 Task: Convert the webinar time to GMT for international attendees.
Action: Mouse moved to (123, 114)
Screenshot: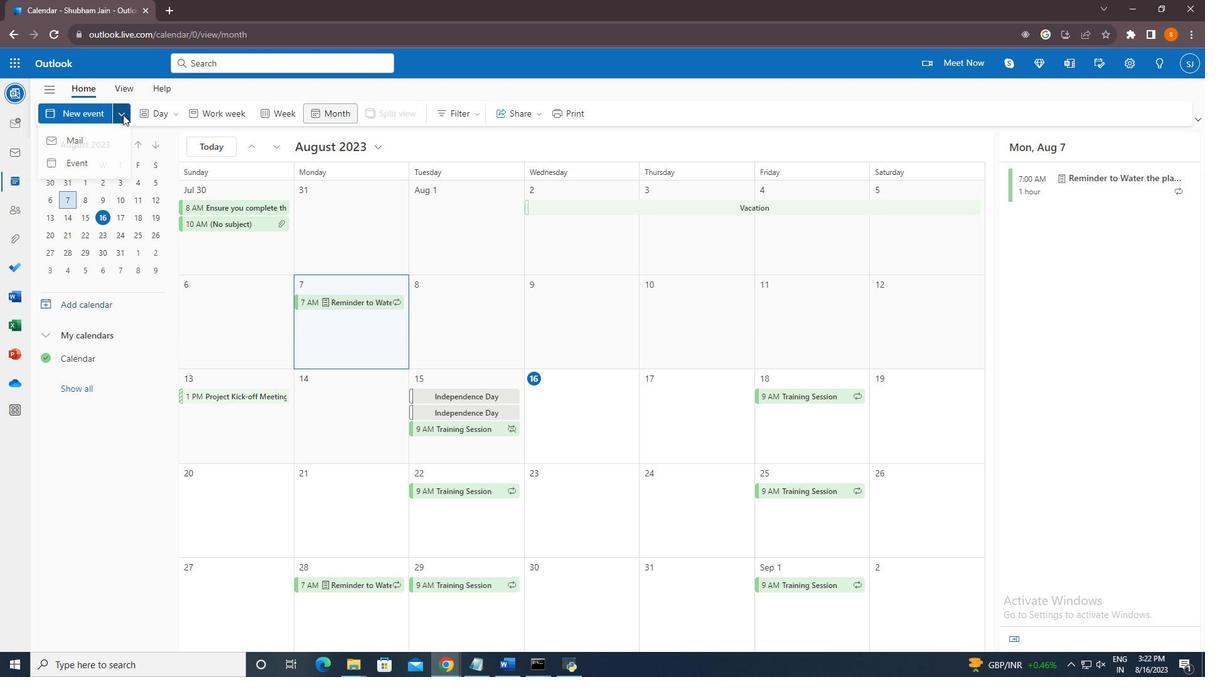 
Action: Mouse pressed left at (123, 114)
Screenshot: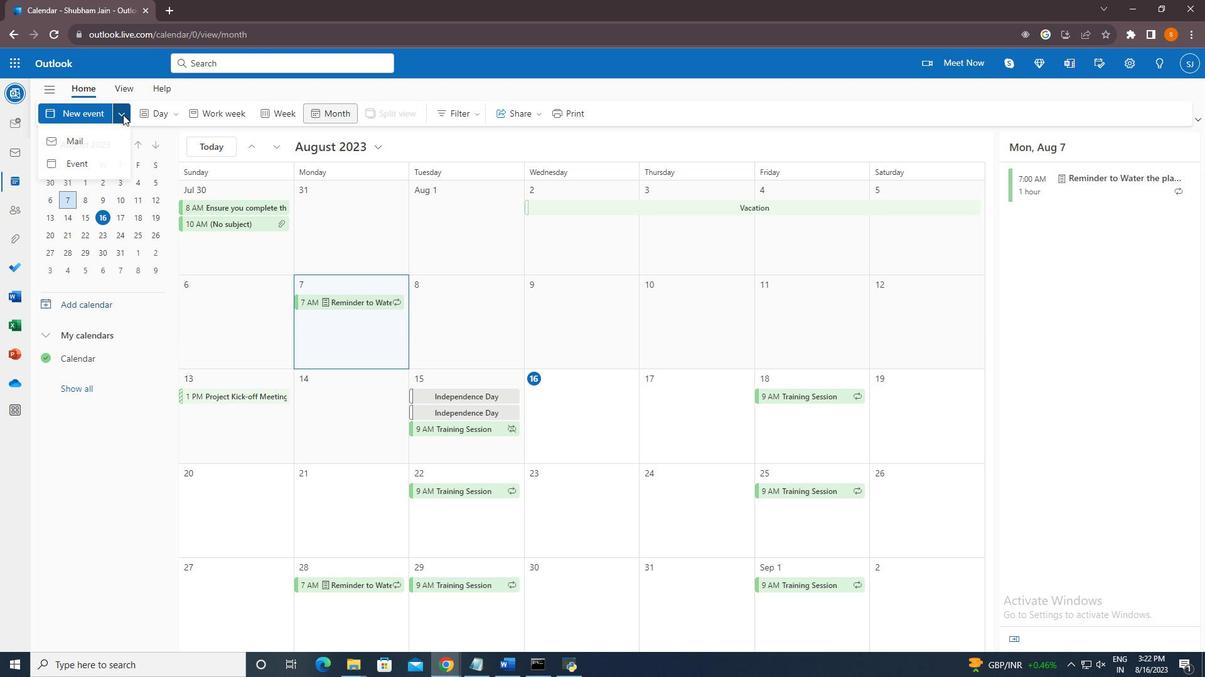 
Action: Mouse moved to (94, 163)
Screenshot: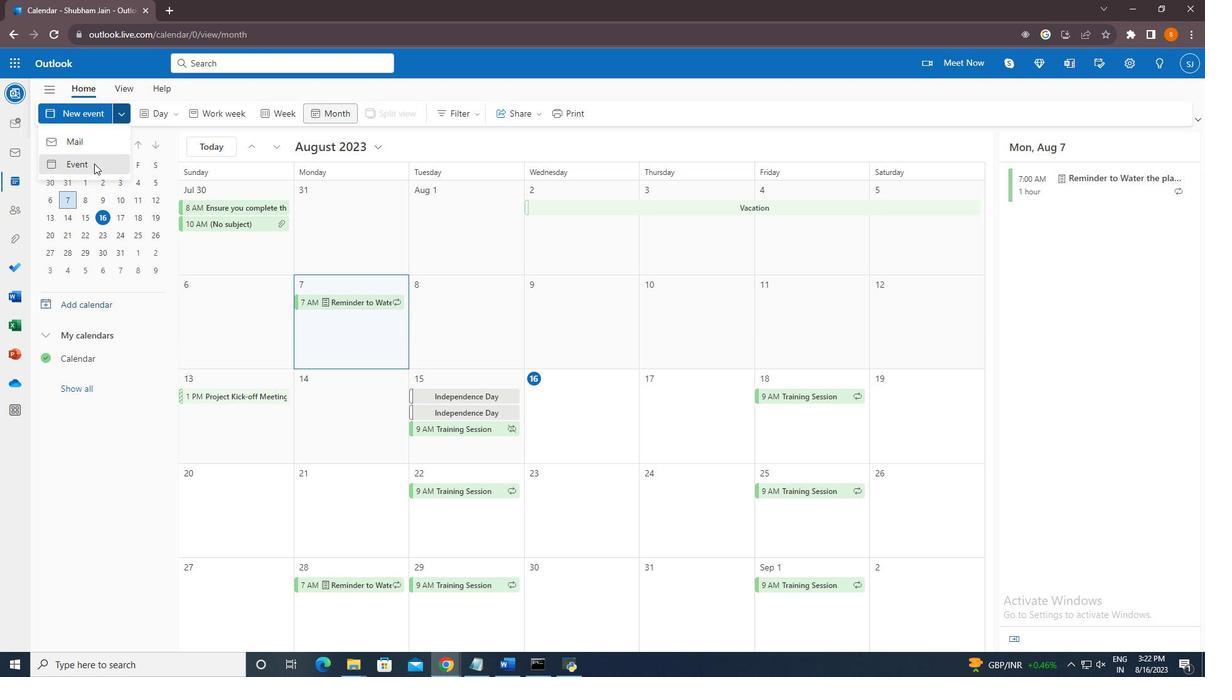 
Action: Mouse pressed left at (94, 163)
Screenshot: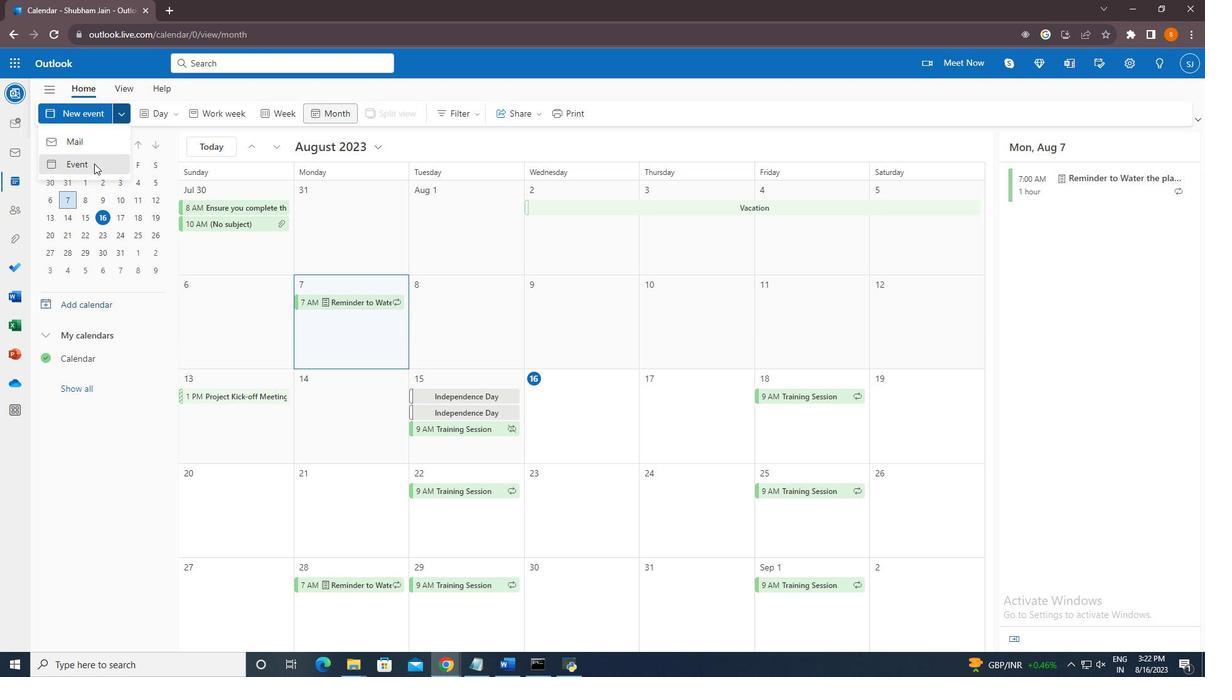 
Action: Mouse moved to (328, 185)
Screenshot: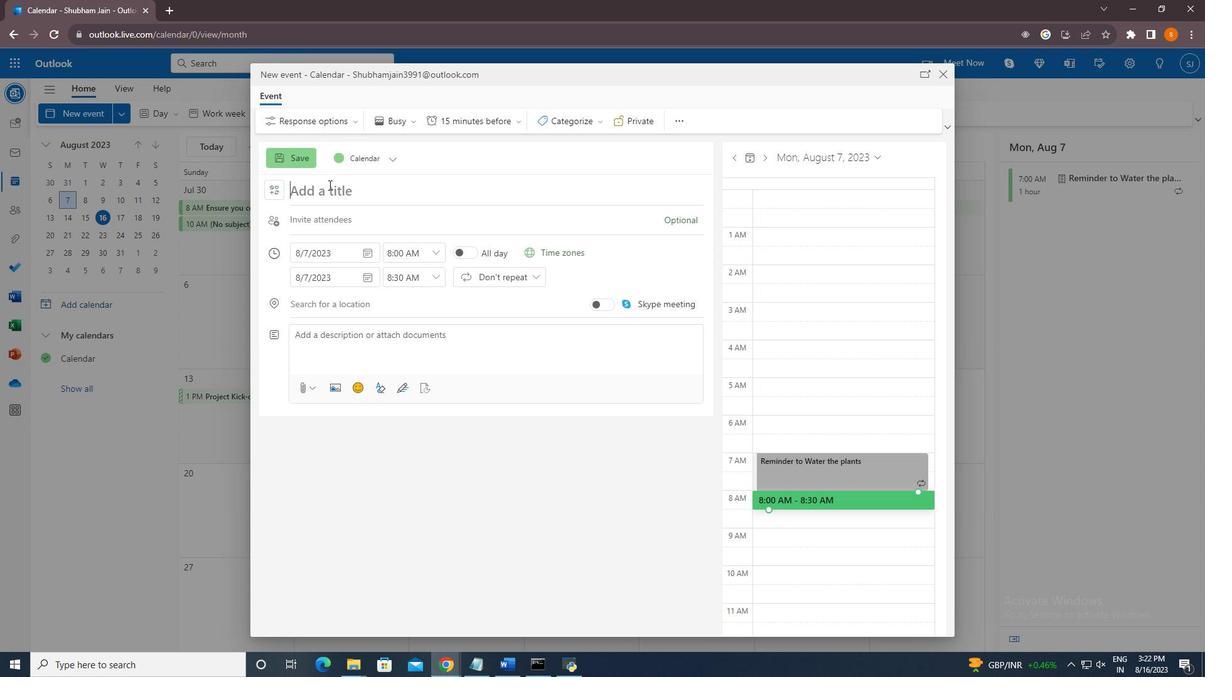 
Action: Mouse pressed left at (328, 185)
Screenshot: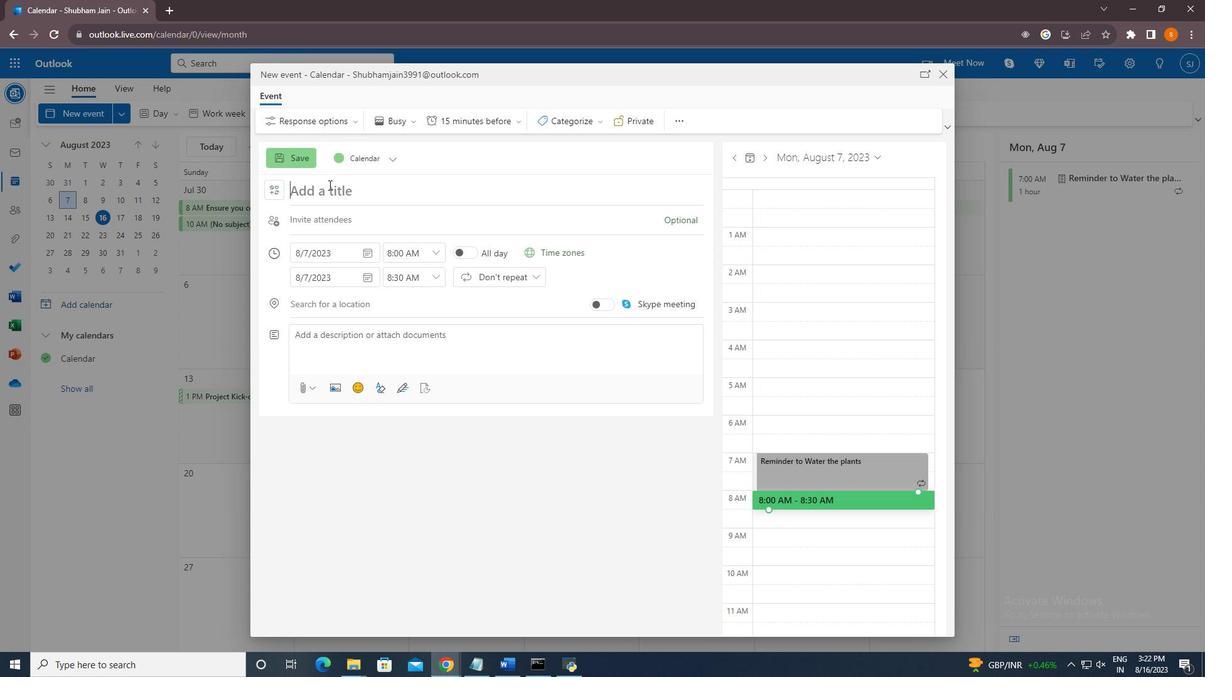 
Action: Key pressed <Key.shift>Webinar
Screenshot: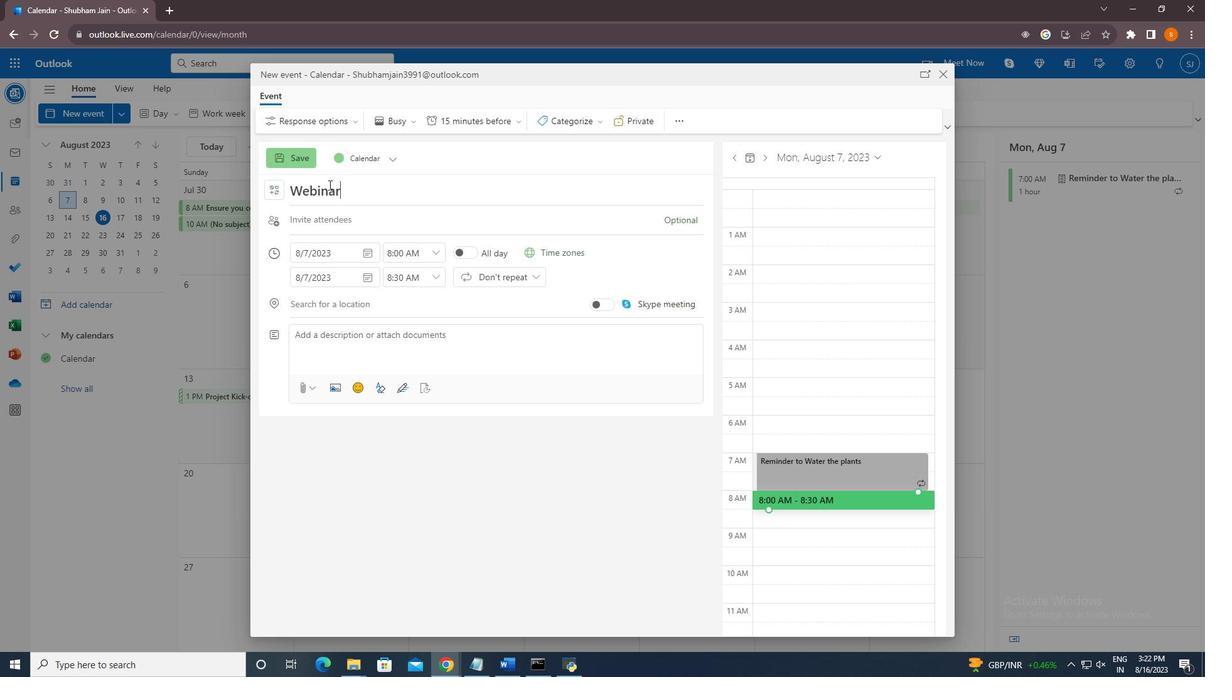 
Action: Mouse moved to (365, 256)
Screenshot: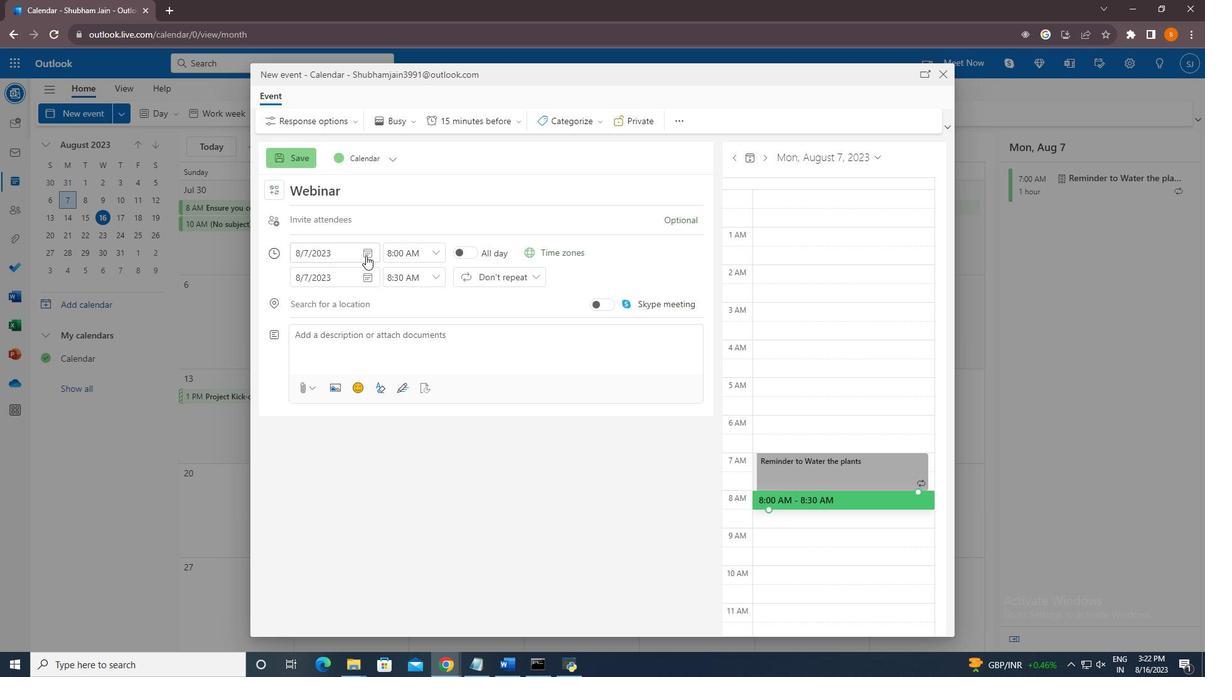 
Action: Mouse pressed left at (365, 256)
Screenshot: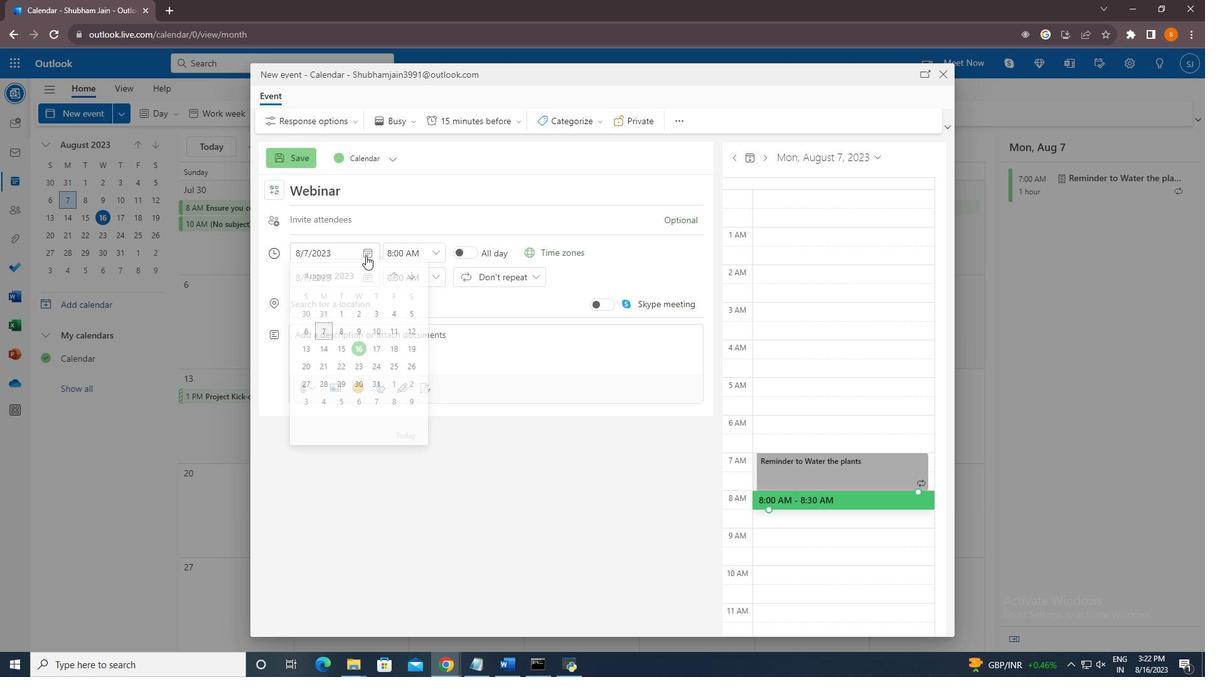 
Action: Mouse moved to (346, 351)
Screenshot: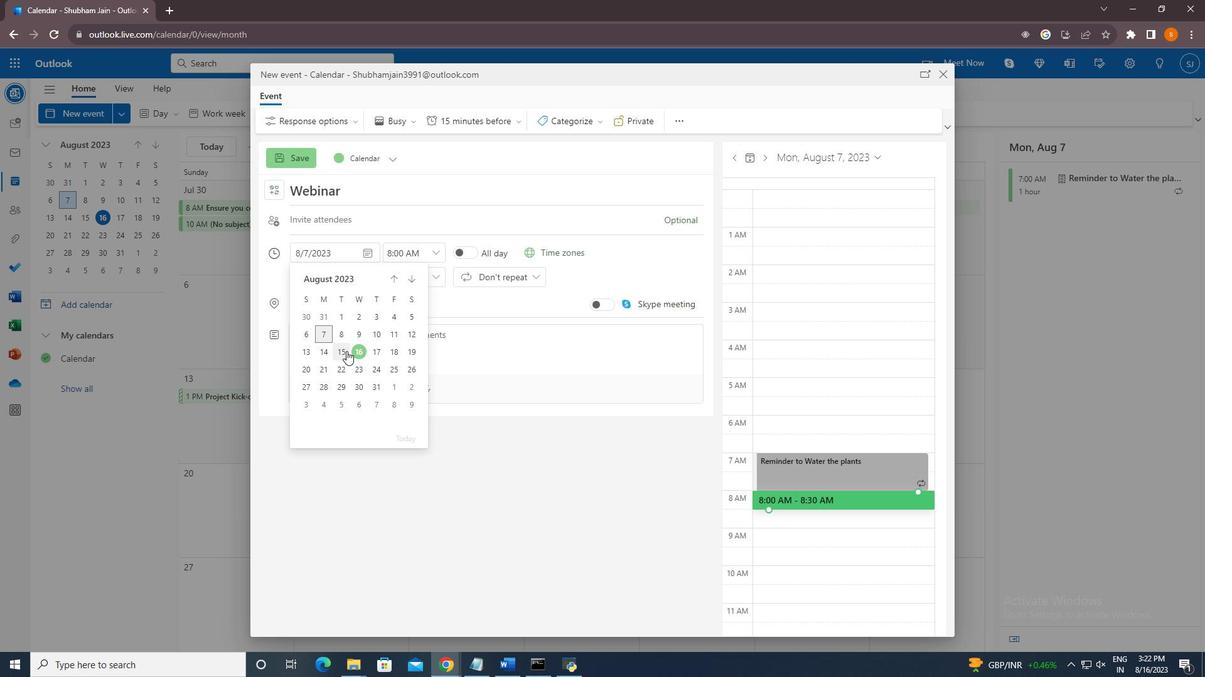 
Action: Mouse pressed left at (346, 351)
Screenshot: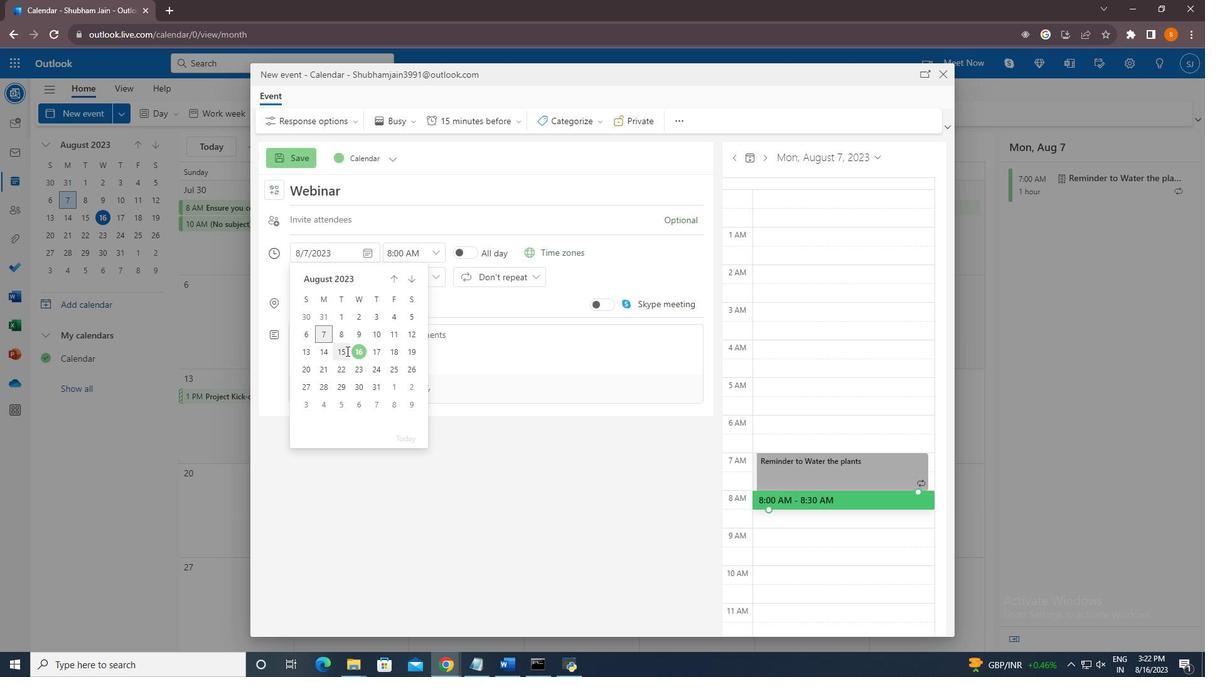 
Action: Mouse moved to (367, 256)
Screenshot: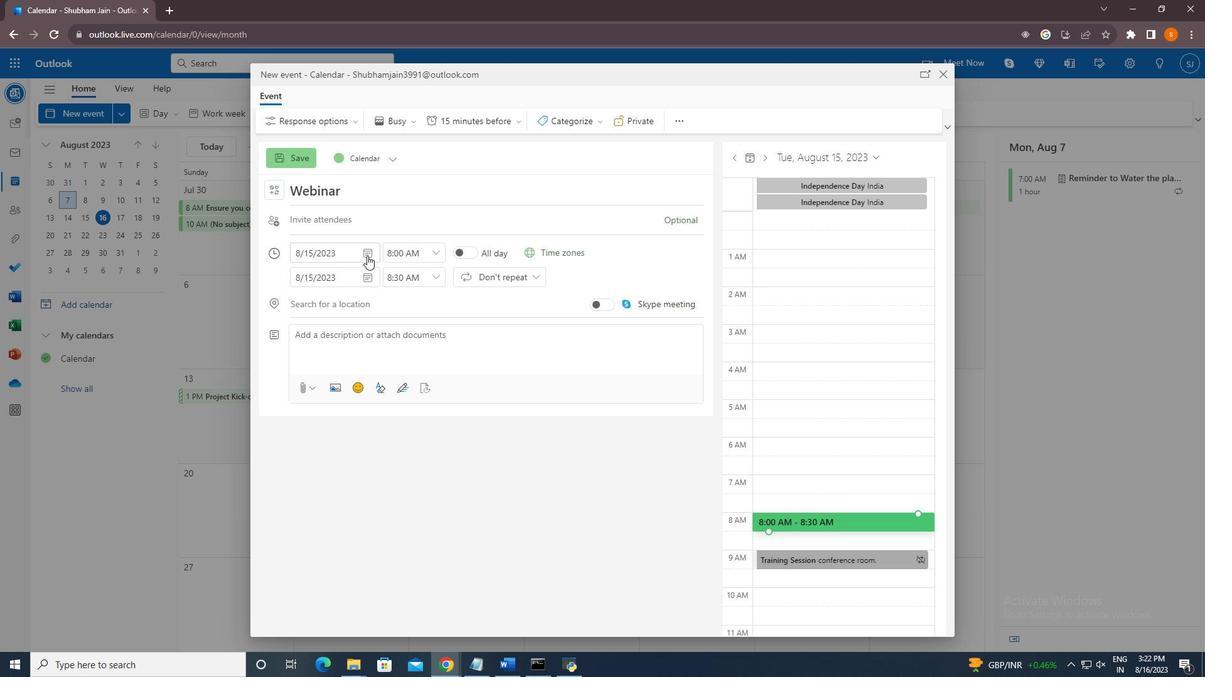 
Action: Mouse pressed left at (367, 256)
Screenshot: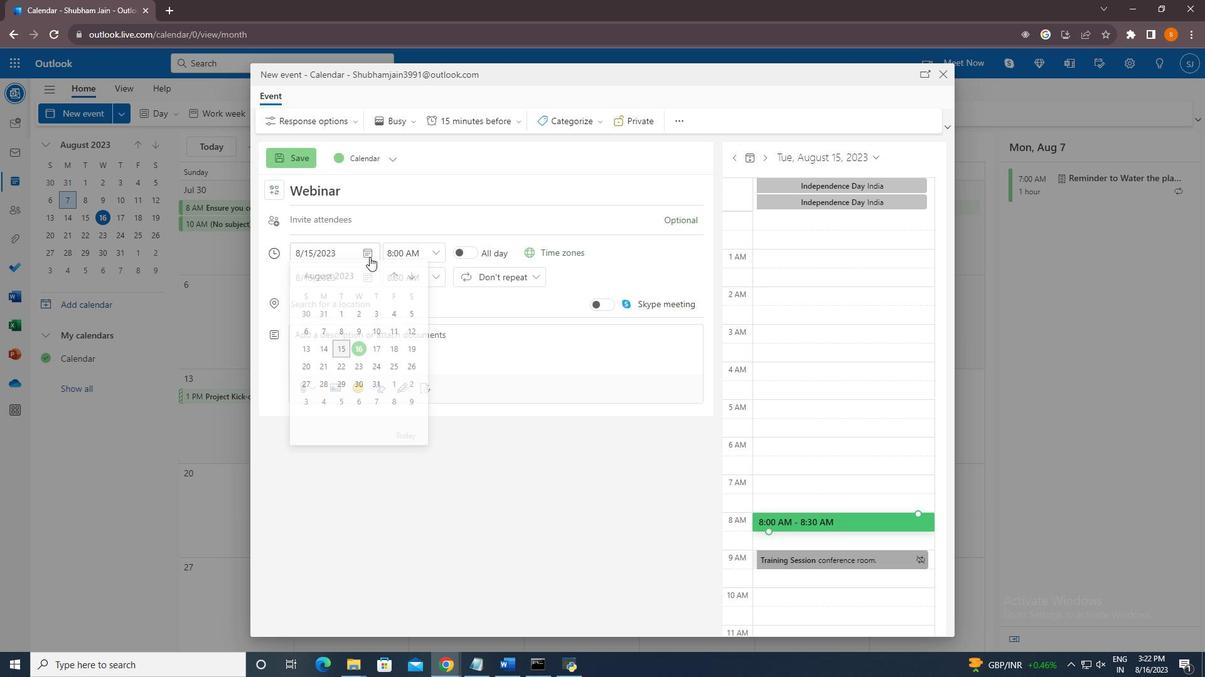 
Action: Mouse moved to (377, 350)
Screenshot: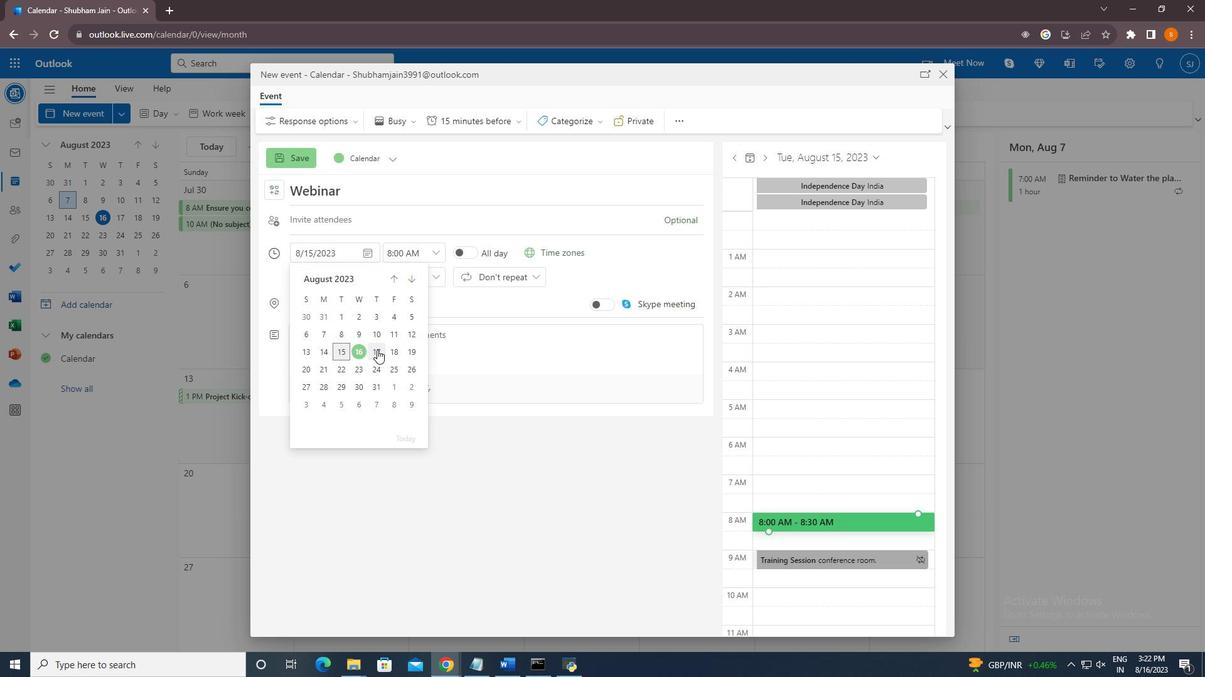 
Action: Mouse pressed left at (377, 350)
Screenshot: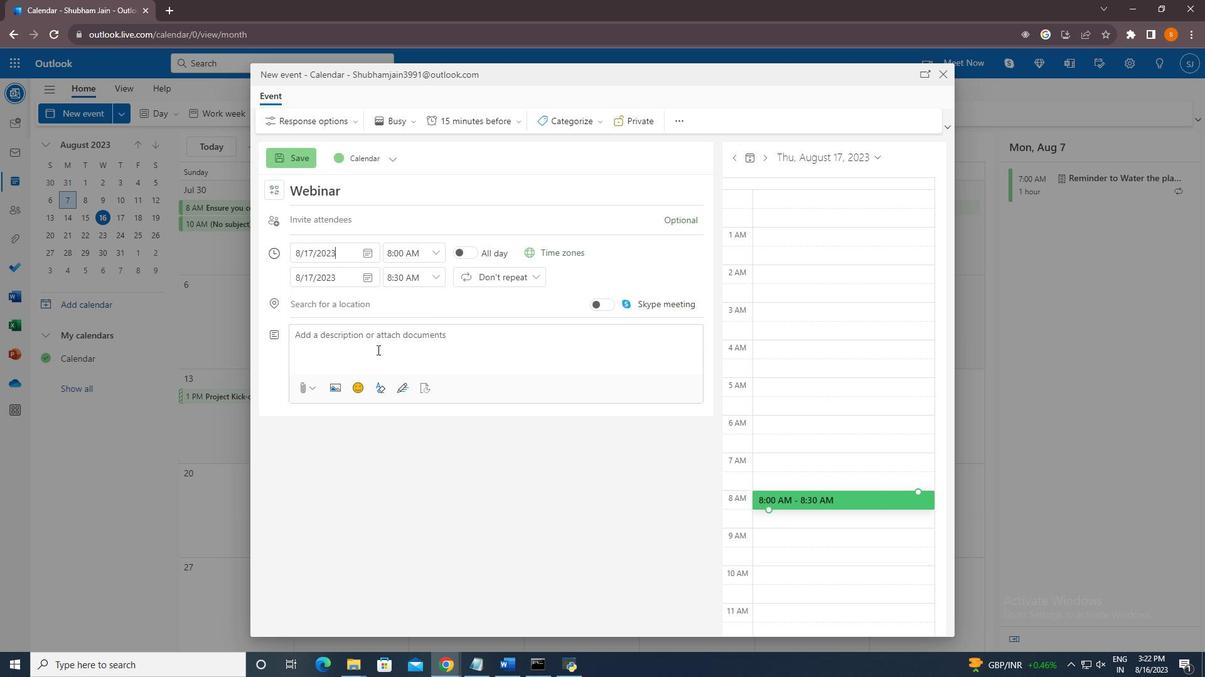 
Action: Mouse moved to (439, 254)
Screenshot: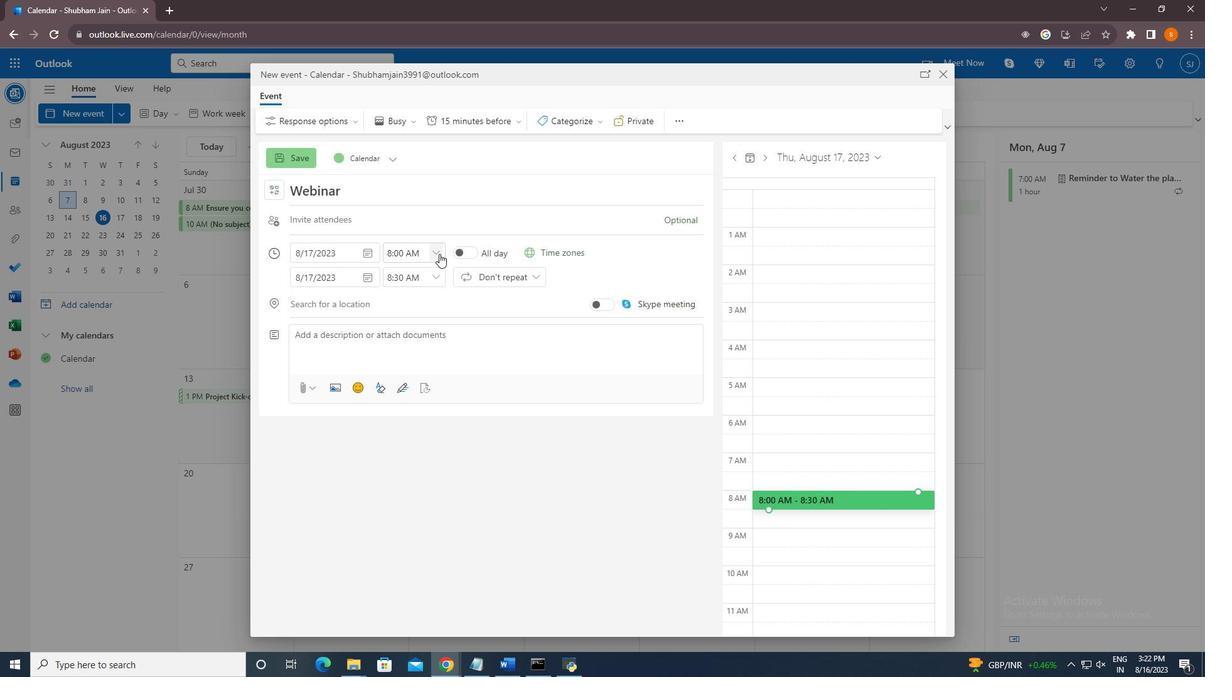 
Action: Mouse pressed left at (439, 254)
Screenshot: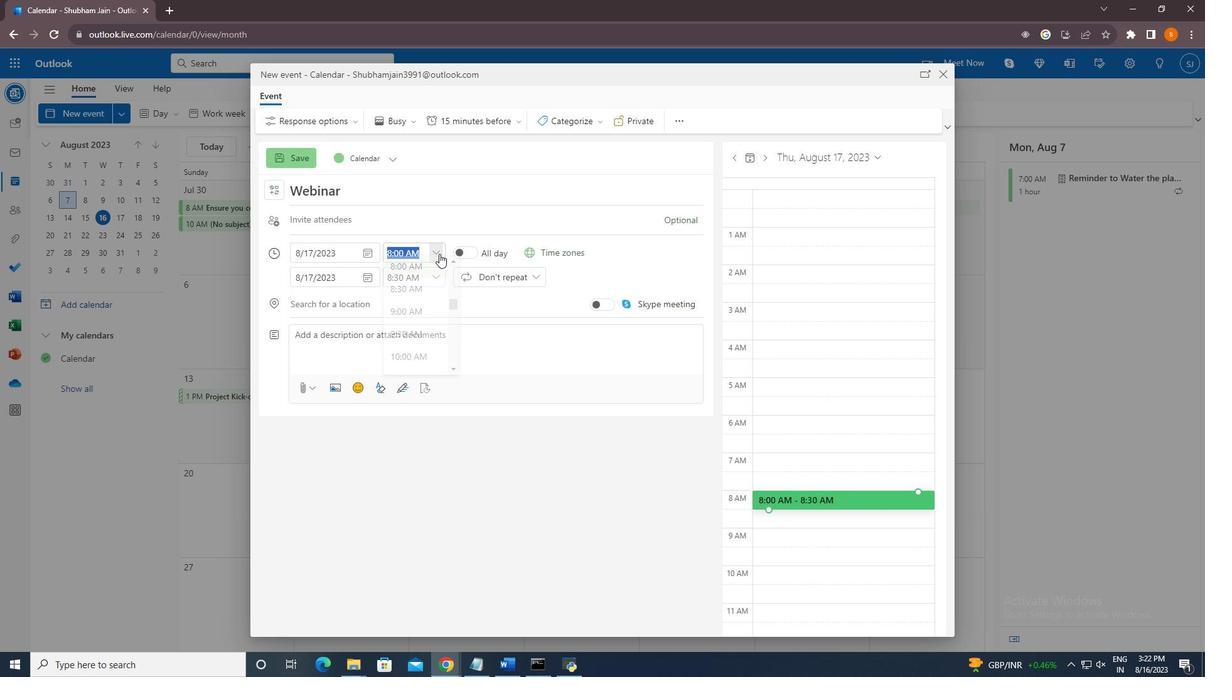 
Action: Mouse moved to (452, 310)
Screenshot: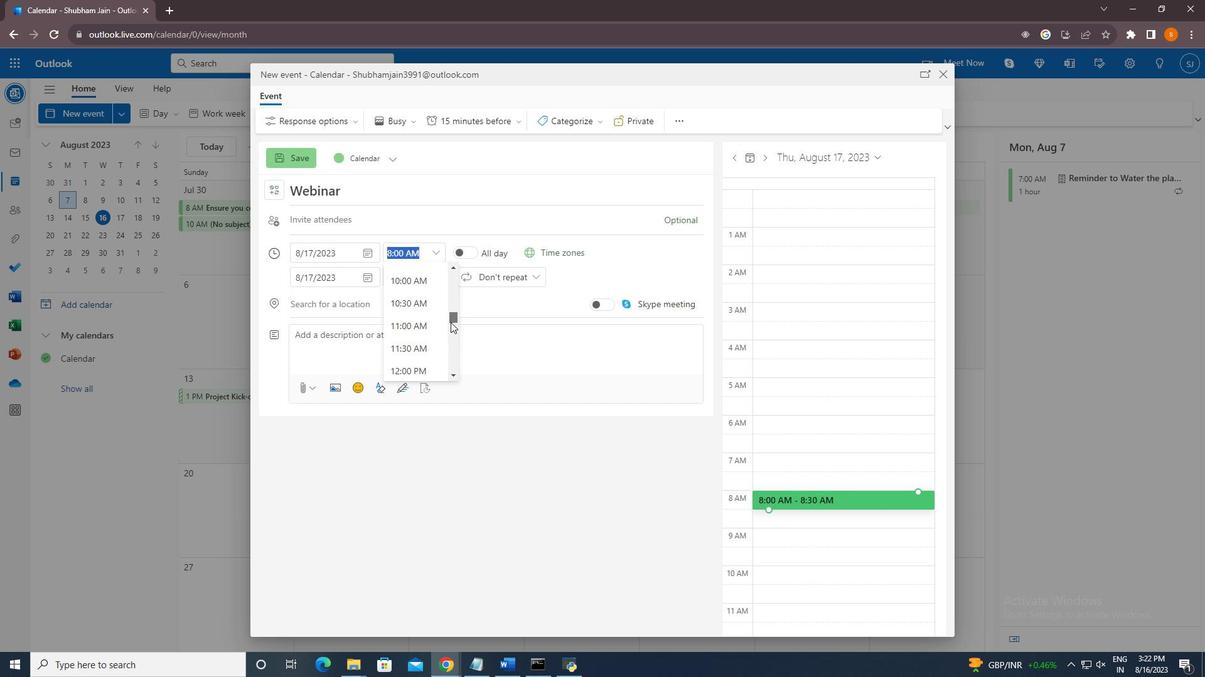 
Action: Mouse pressed left at (452, 310)
Screenshot: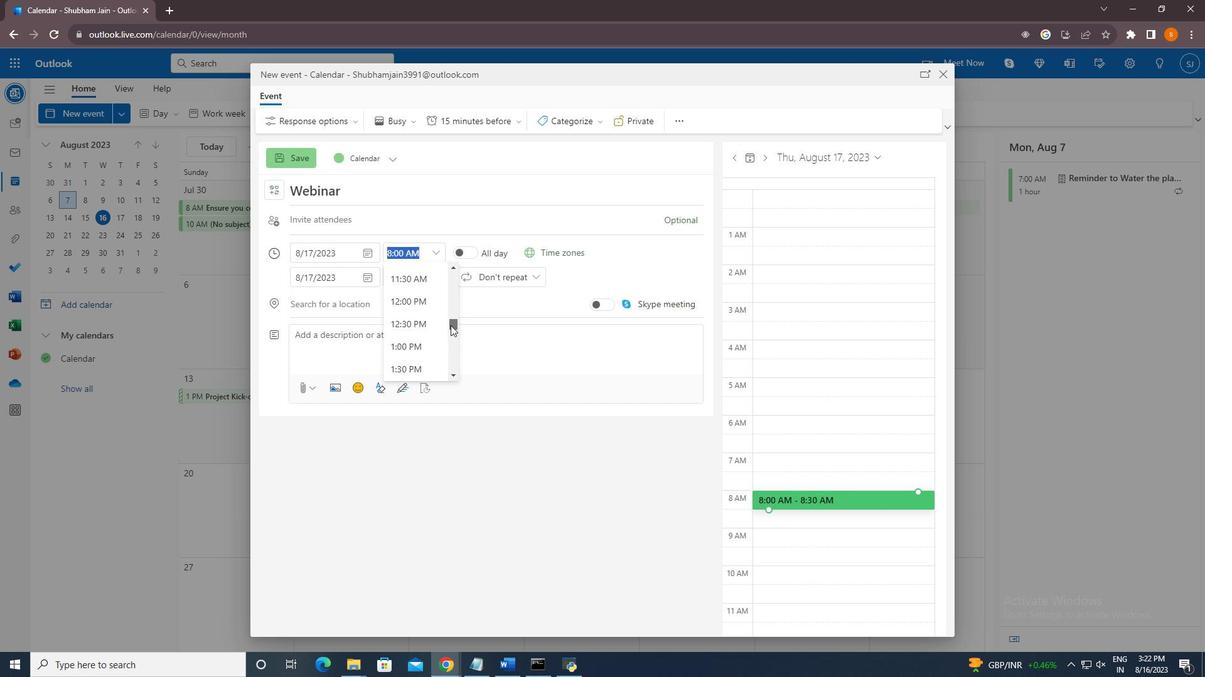 
Action: Mouse moved to (451, 313)
Screenshot: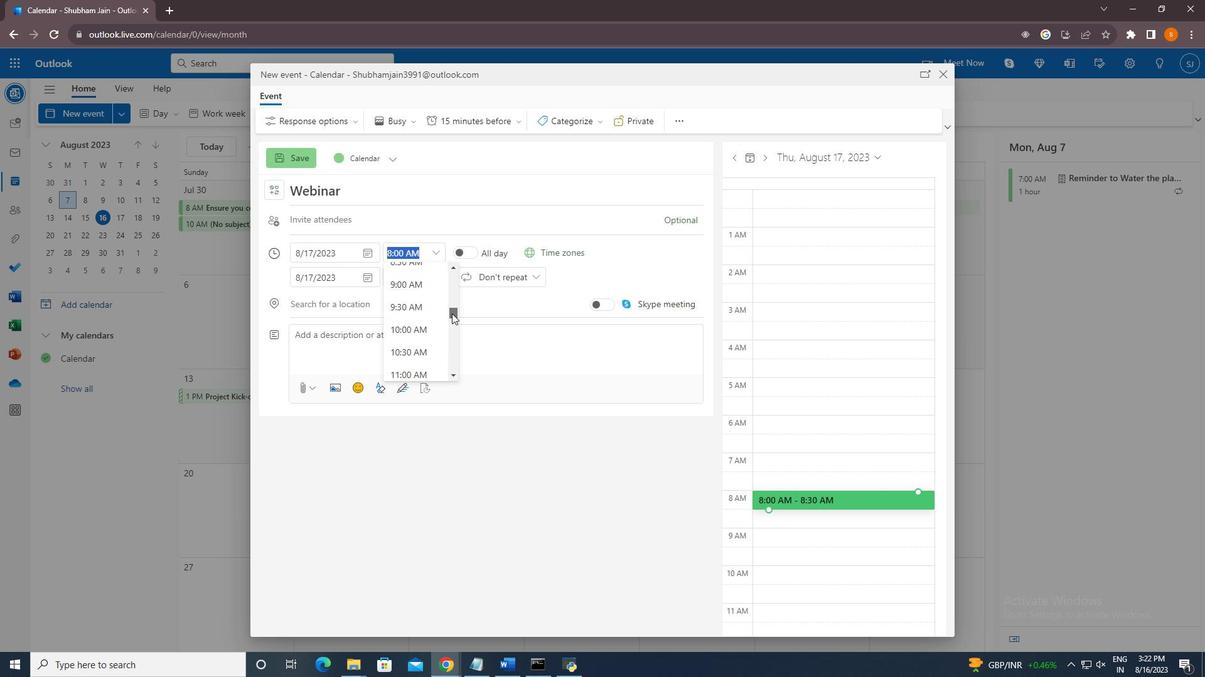 
Action: Mouse pressed left at (451, 313)
Screenshot: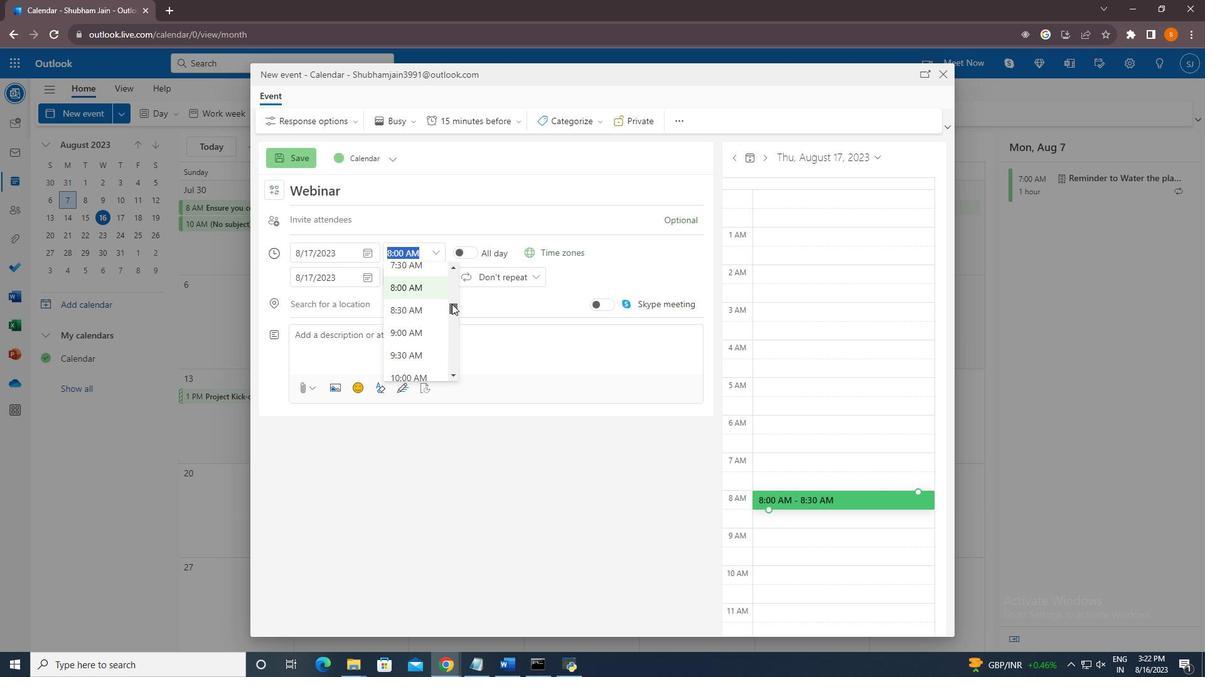 
Action: Mouse moved to (406, 274)
Screenshot: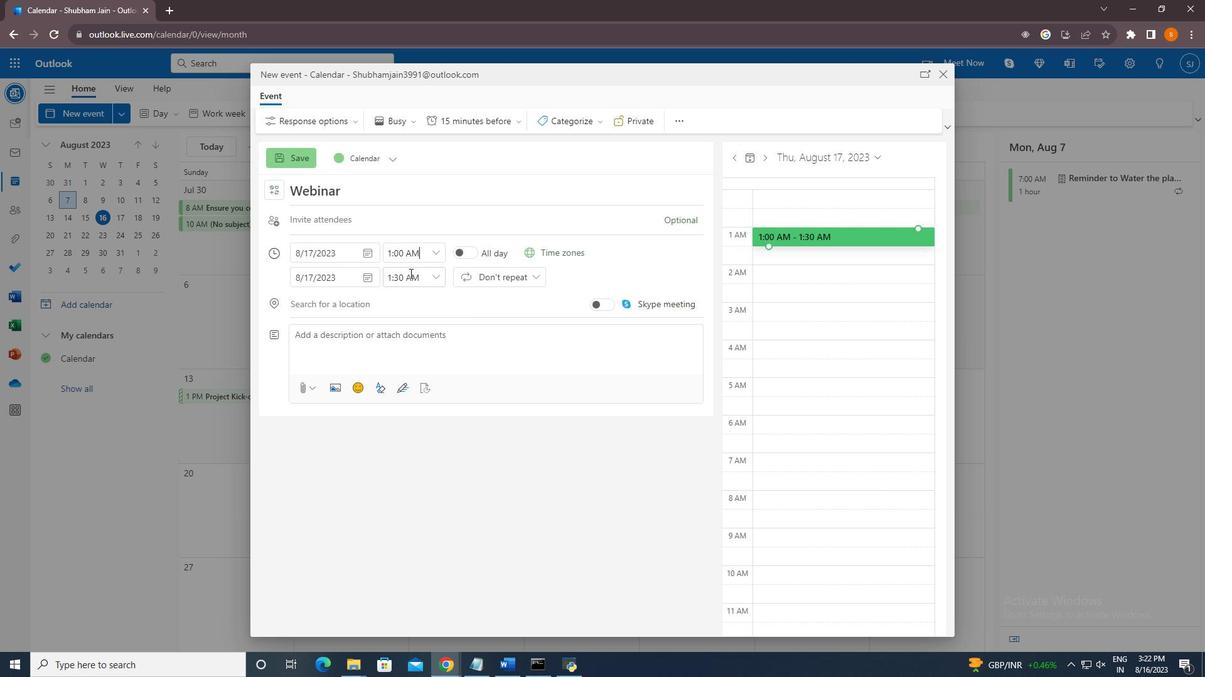 
Action: Mouse pressed left at (406, 274)
Screenshot: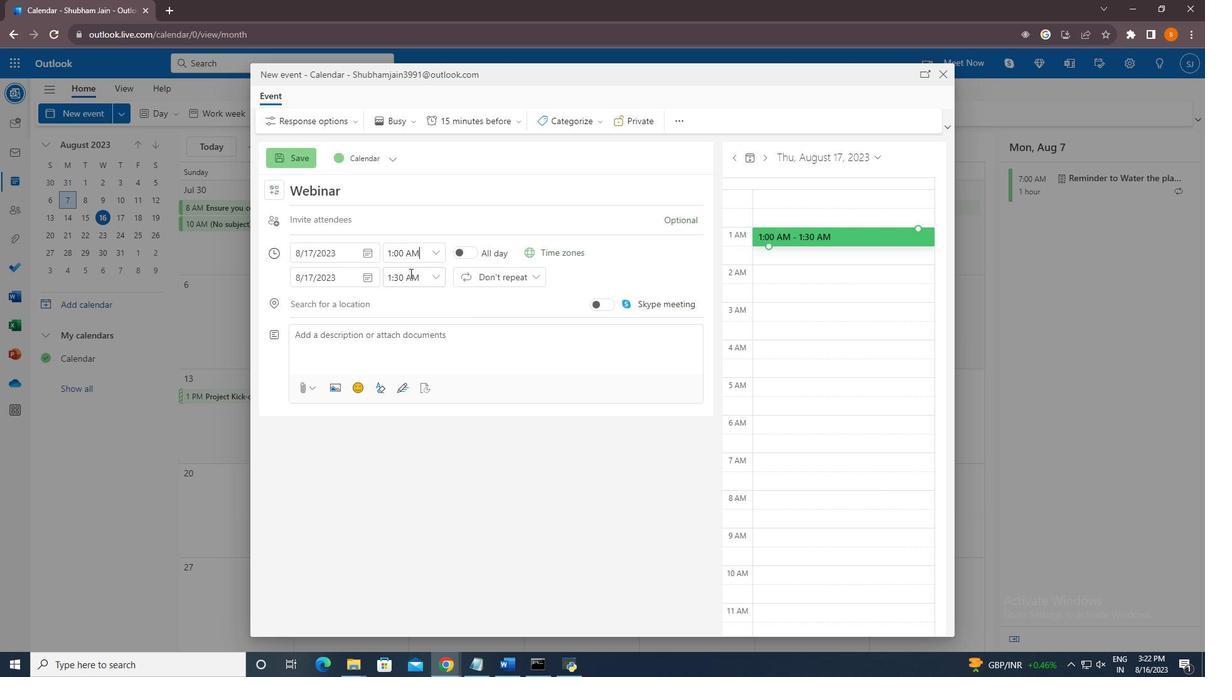 
Action: Mouse moved to (542, 255)
Screenshot: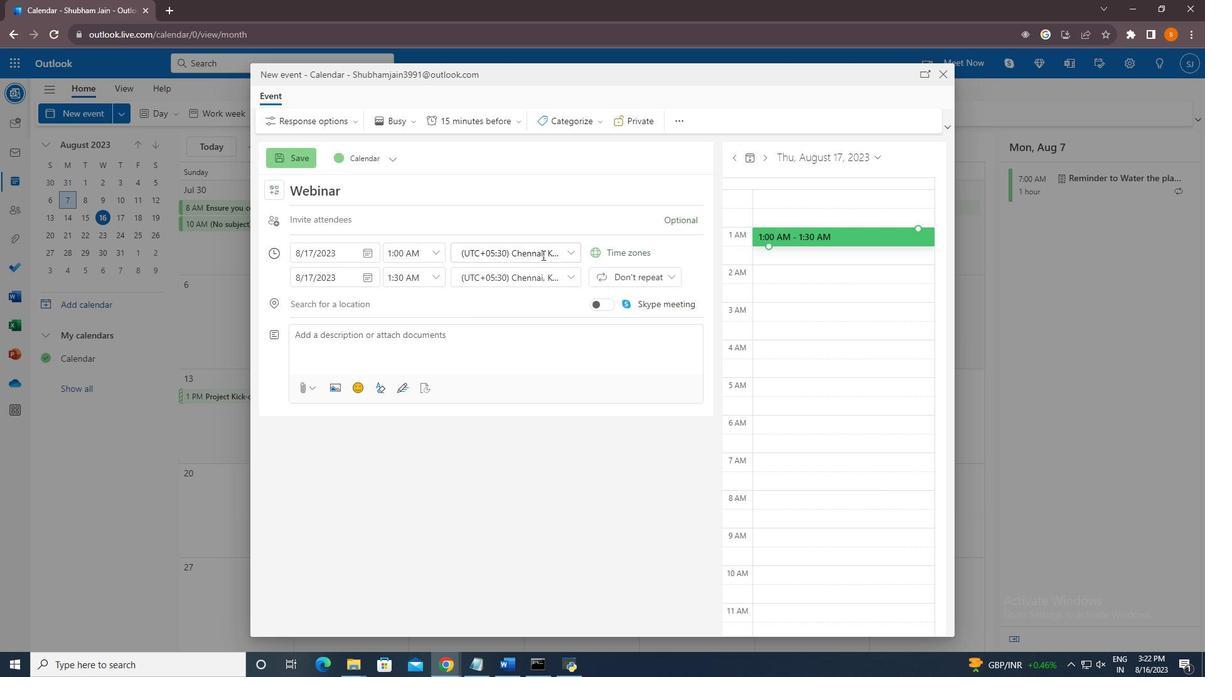 
Action: Mouse pressed left at (542, 255)
Screenshot: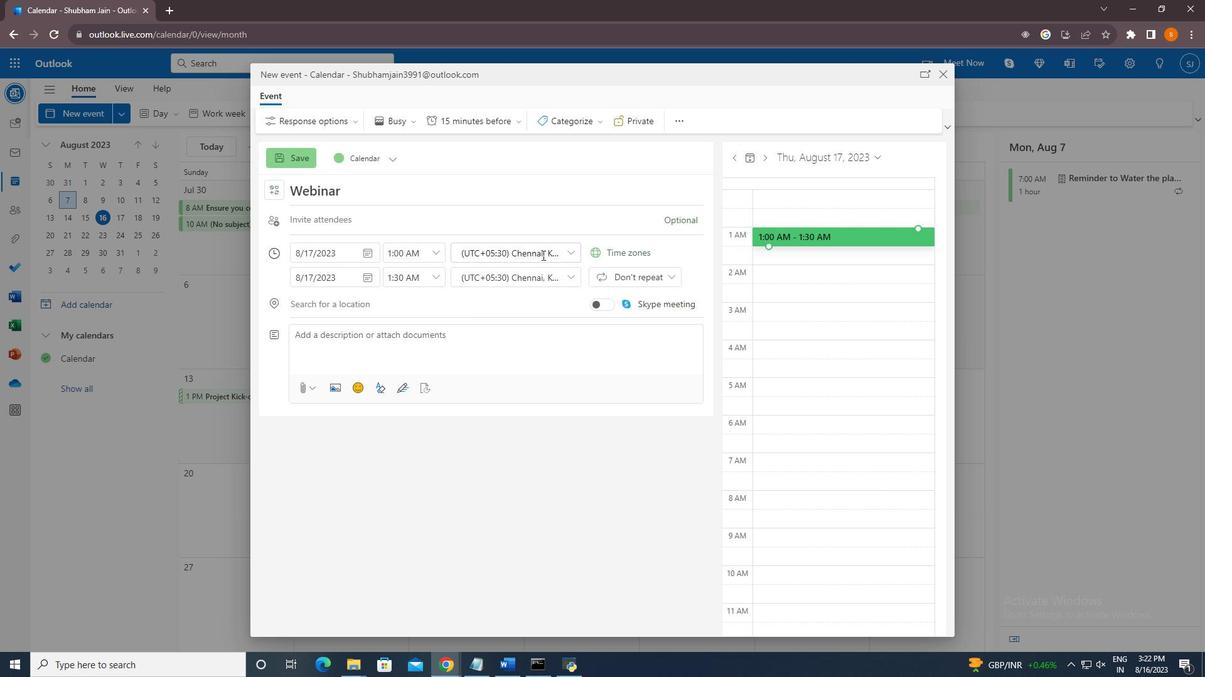 
Action: Mouse moved to (569, 252)
Screenshot: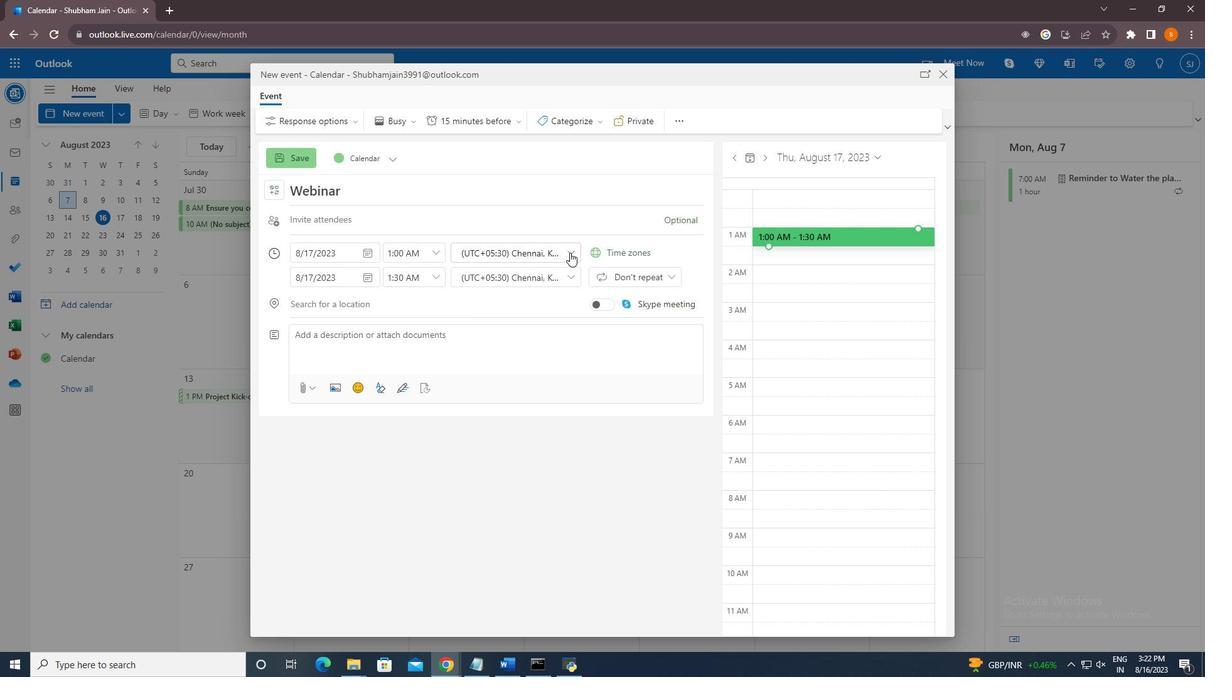 
Action: Mouse pressed left at (569, 252)
Screenshot: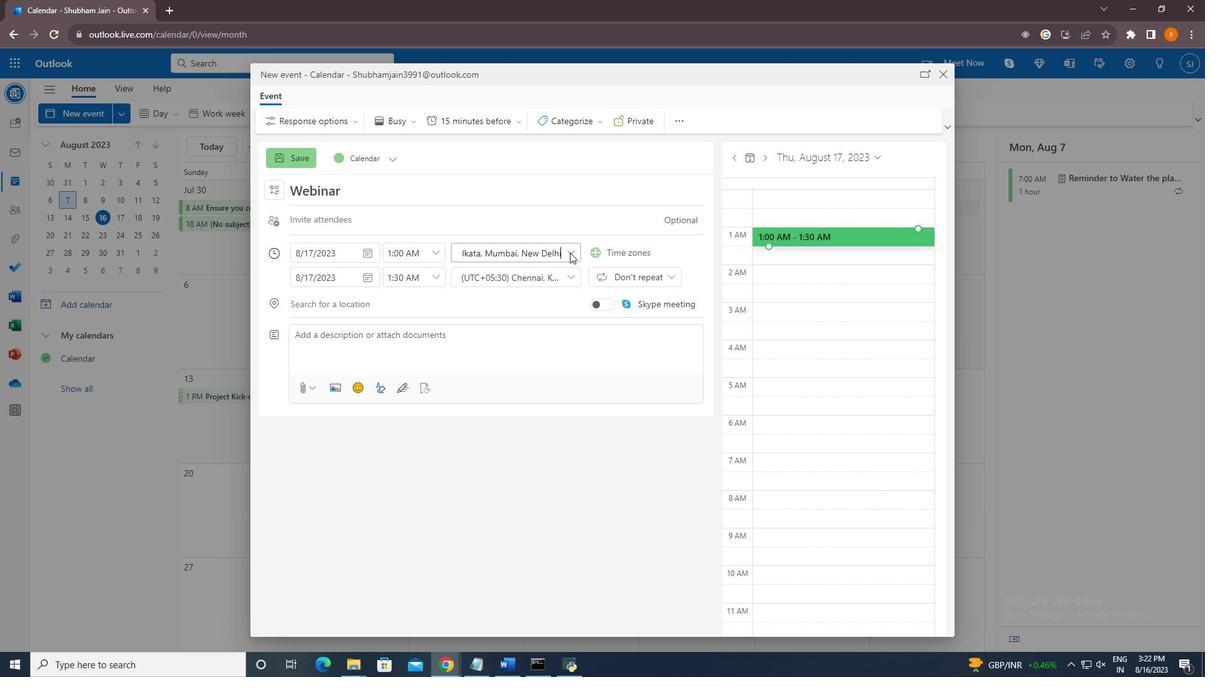 
Action: Mouse moved to (494, 362)
Screenshot: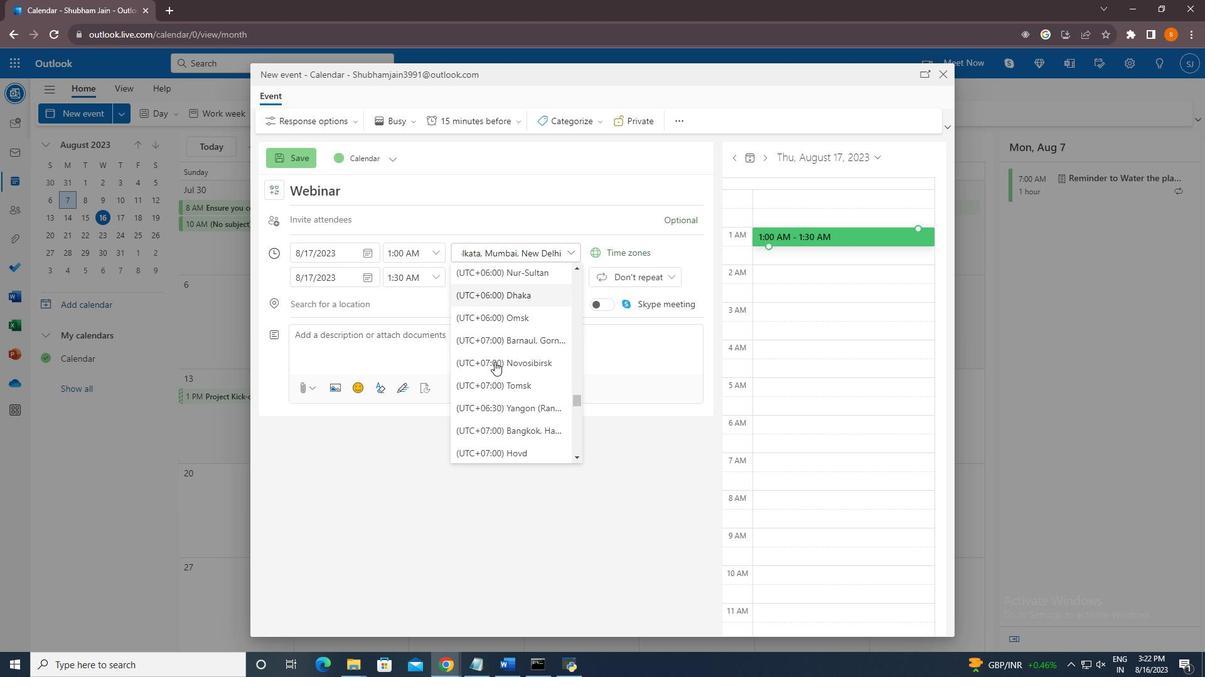 
Action: Mouse scrolled (494, 361) with delta (0, 0)
Screenshot: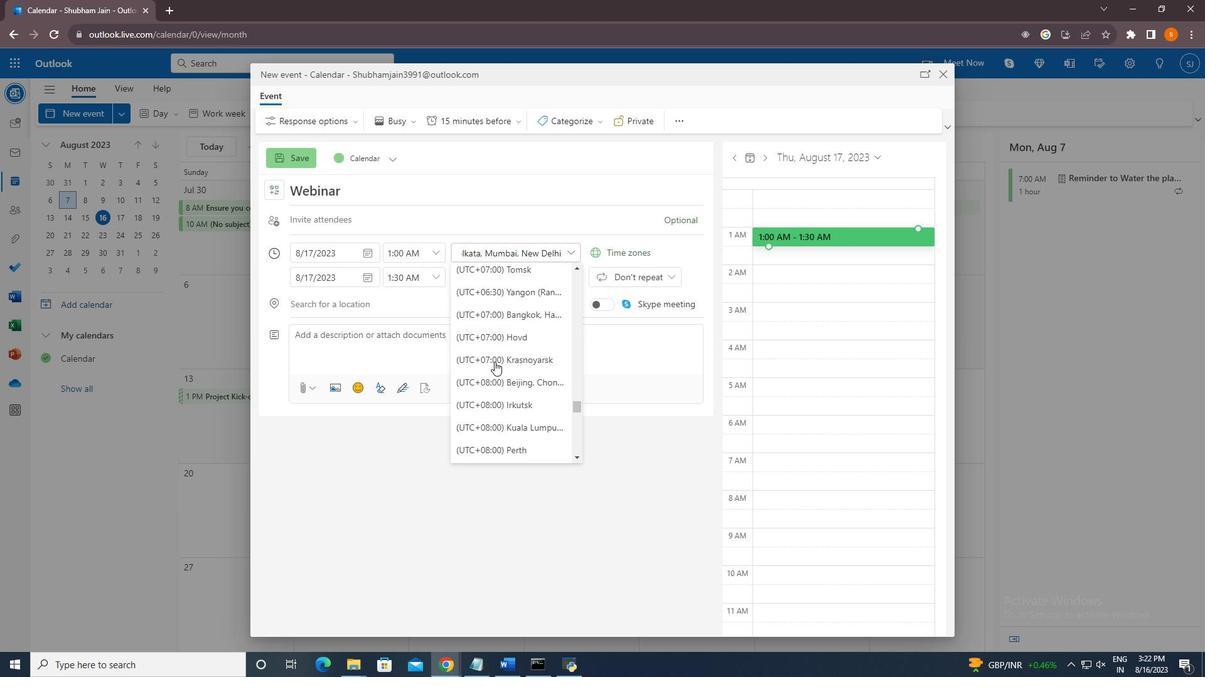 
Action: Mouse scrolled (494, 361) with delta (0, 0)
Screenshot: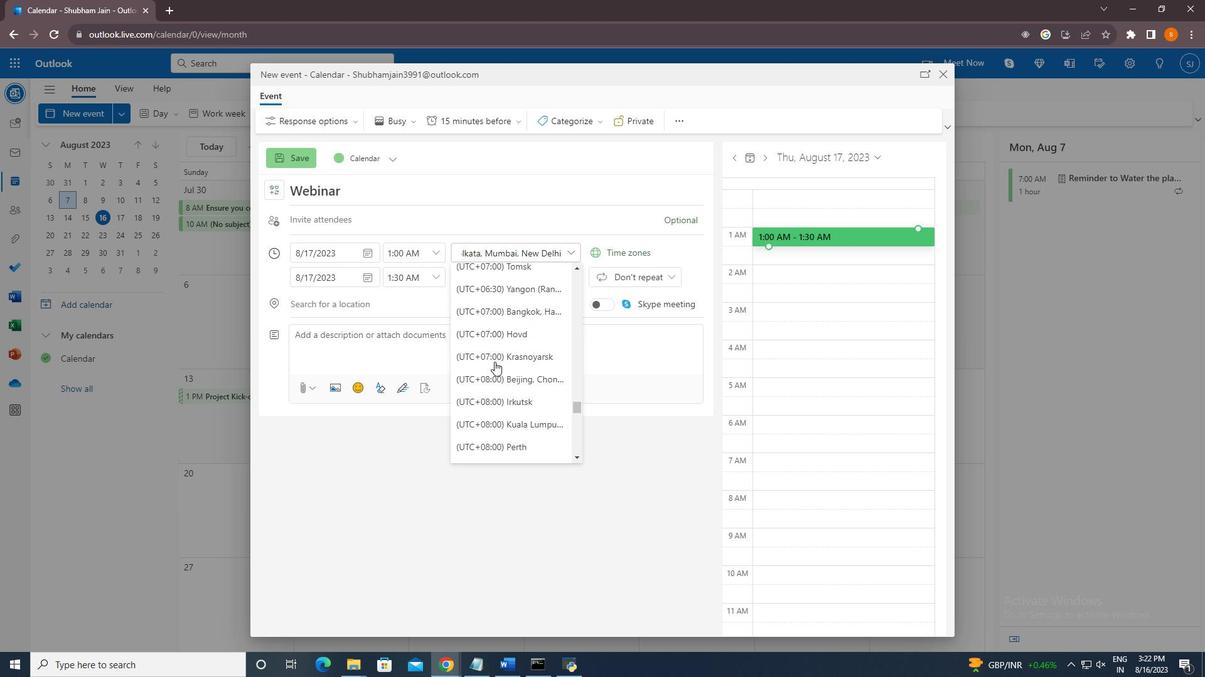 
Action: Mouse scrolled (494, 361) with delta (0, 0)
Screenshot: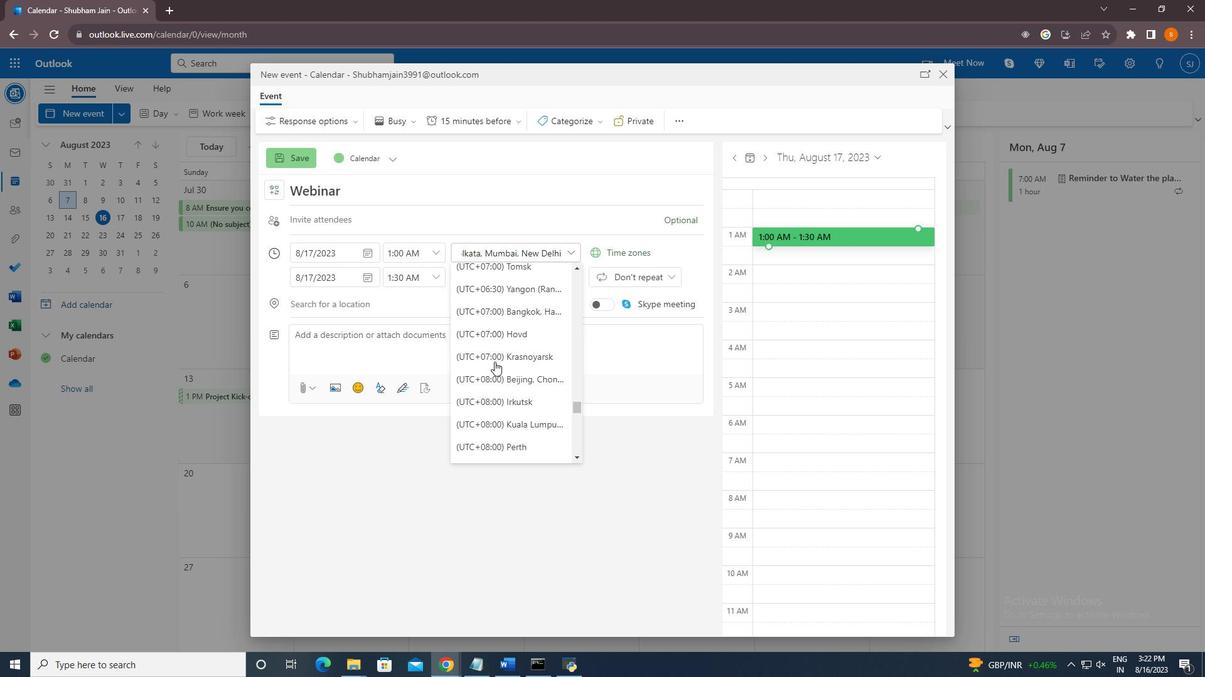 
Action: Mouse scrolled (494, 361) with delta (0, 0)
Screenshot: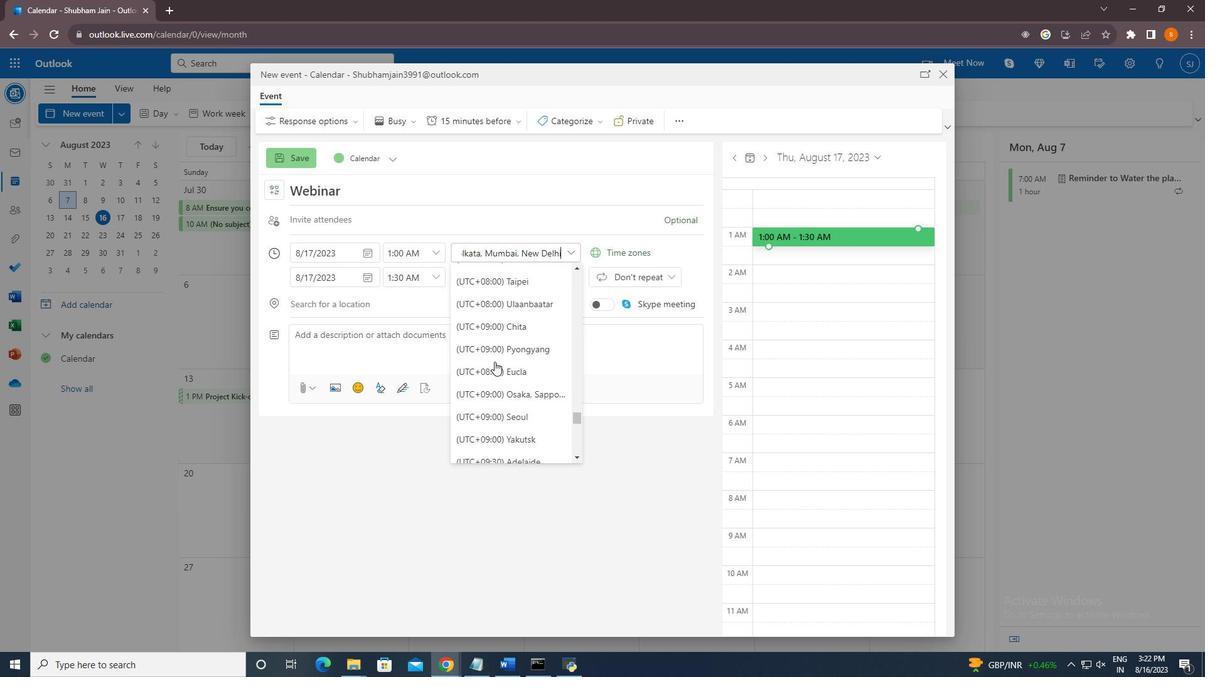 
Action: Mouse scrolled (494, 361) with delta (0, 0)
Screenshot: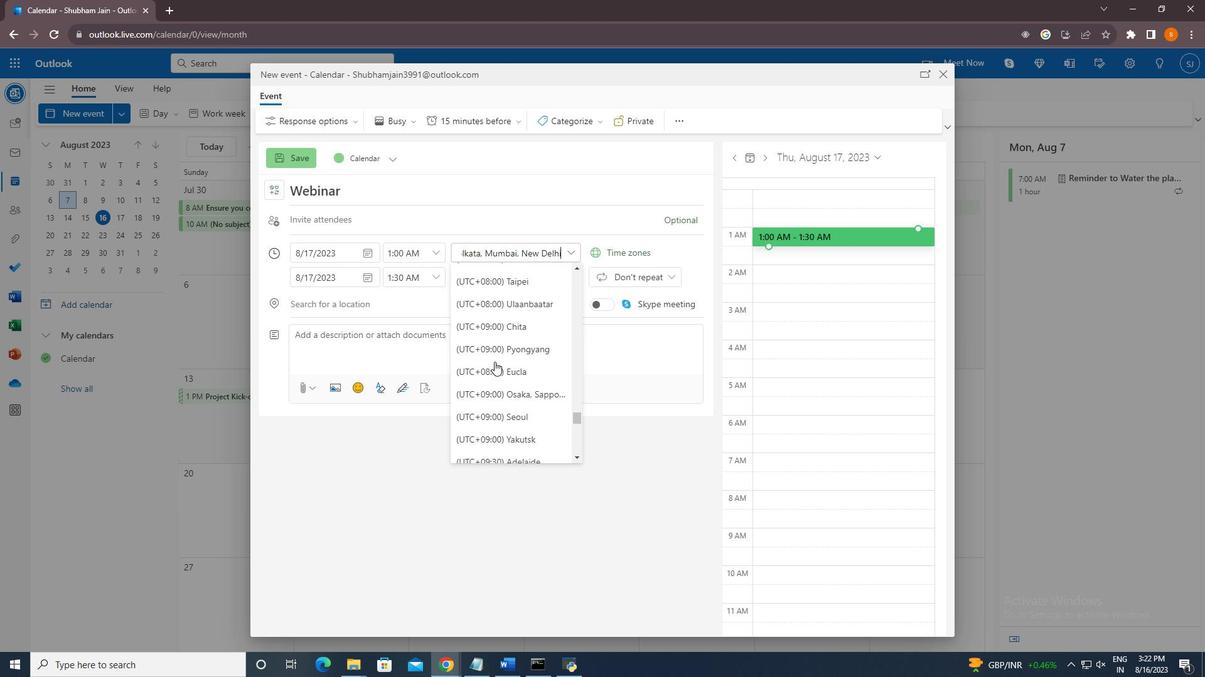 
Action: Mouse scrolled (494, 361) with delta (0, 0)
Screenshot: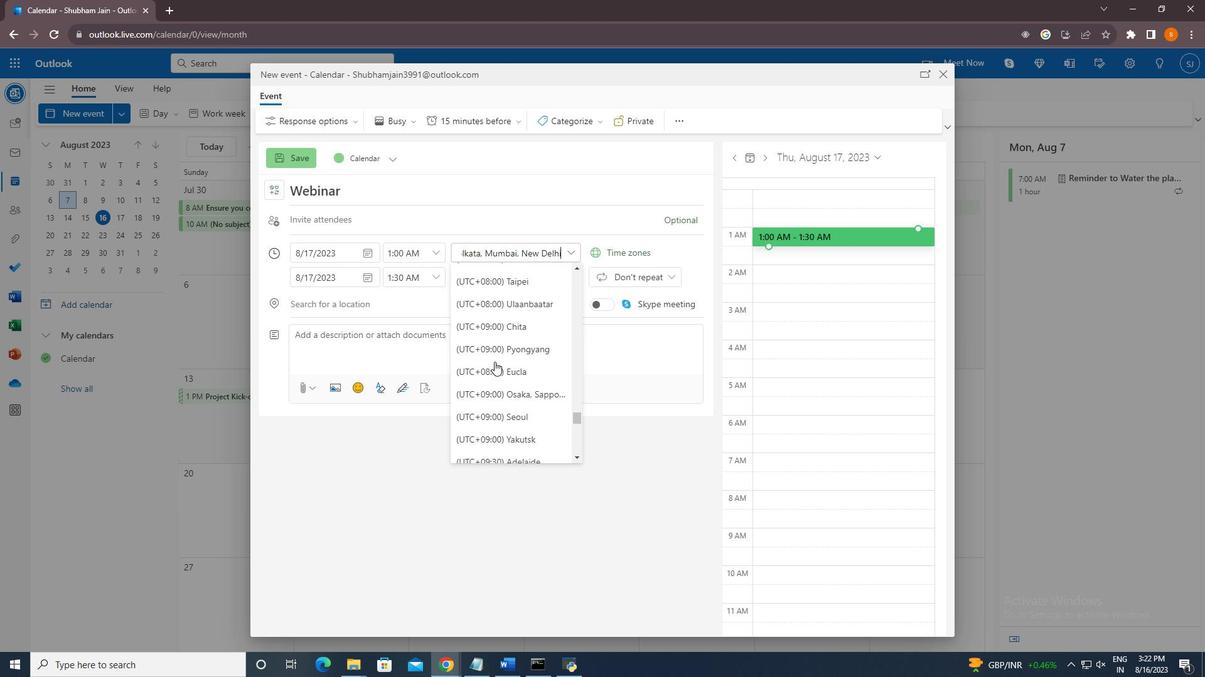 
Action: Mouse scrolled (494, 361) with delta (0, 0)
Screenshot: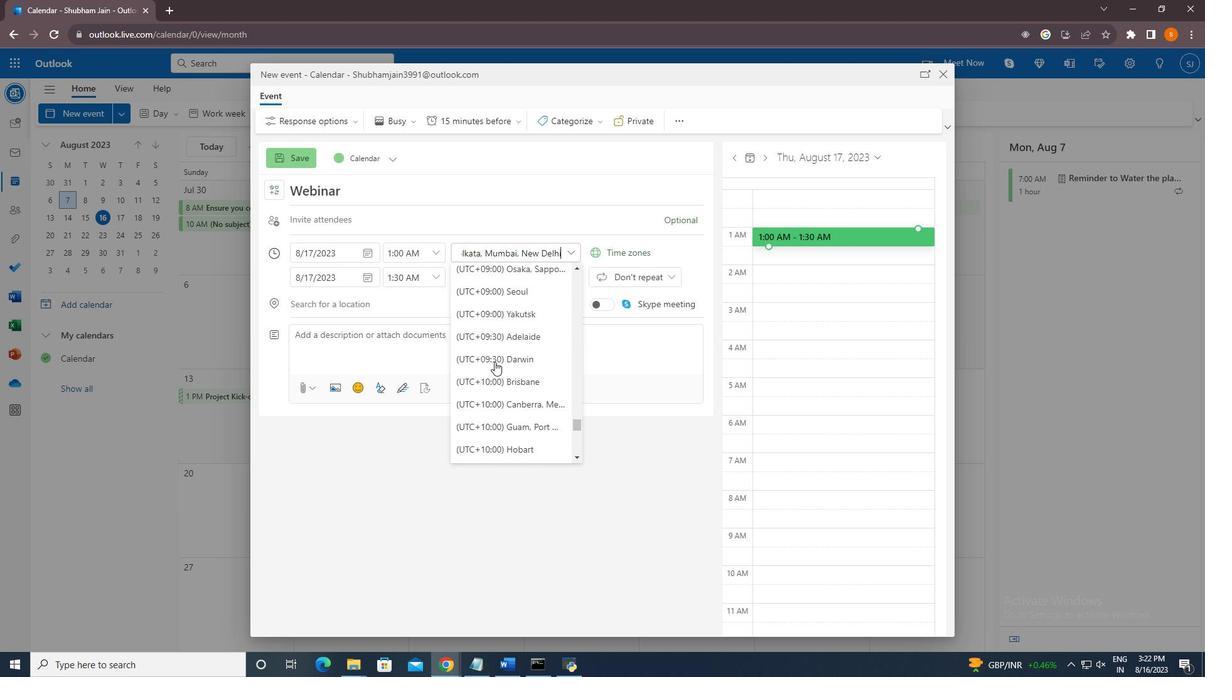 
Action: Mouse scrolled (494, 361) with delta (0, 0)
Screenshot: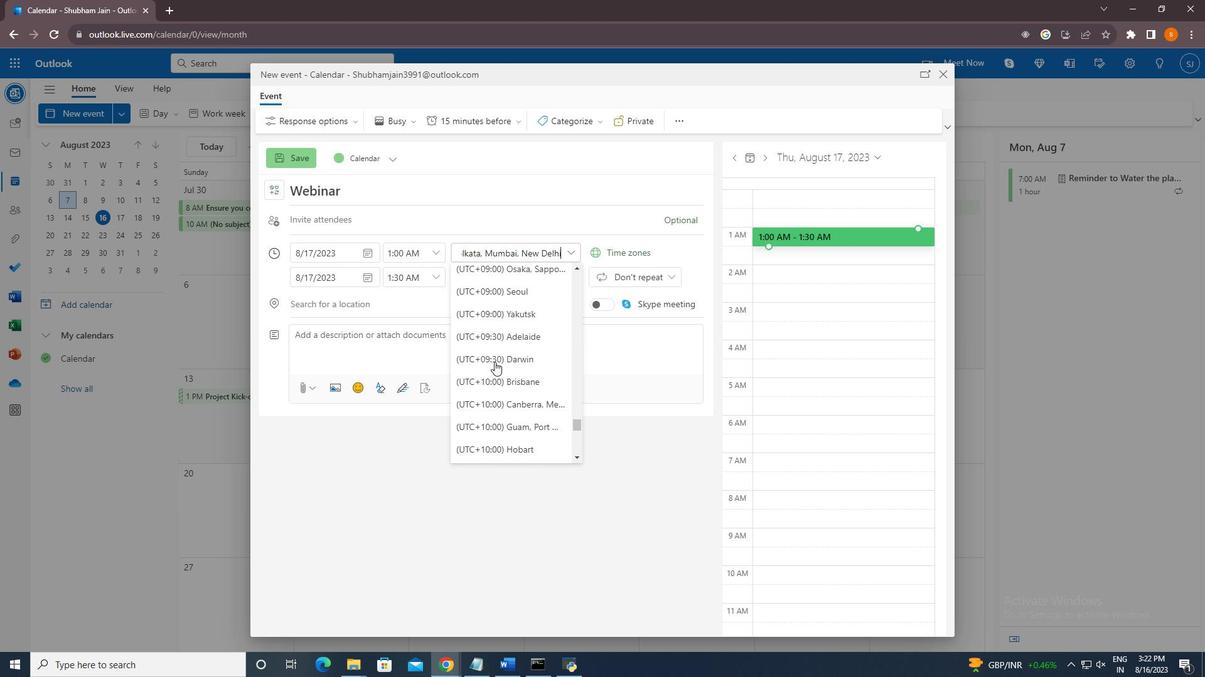 
Action: Mouse moved to (494, 362)
Screenshot: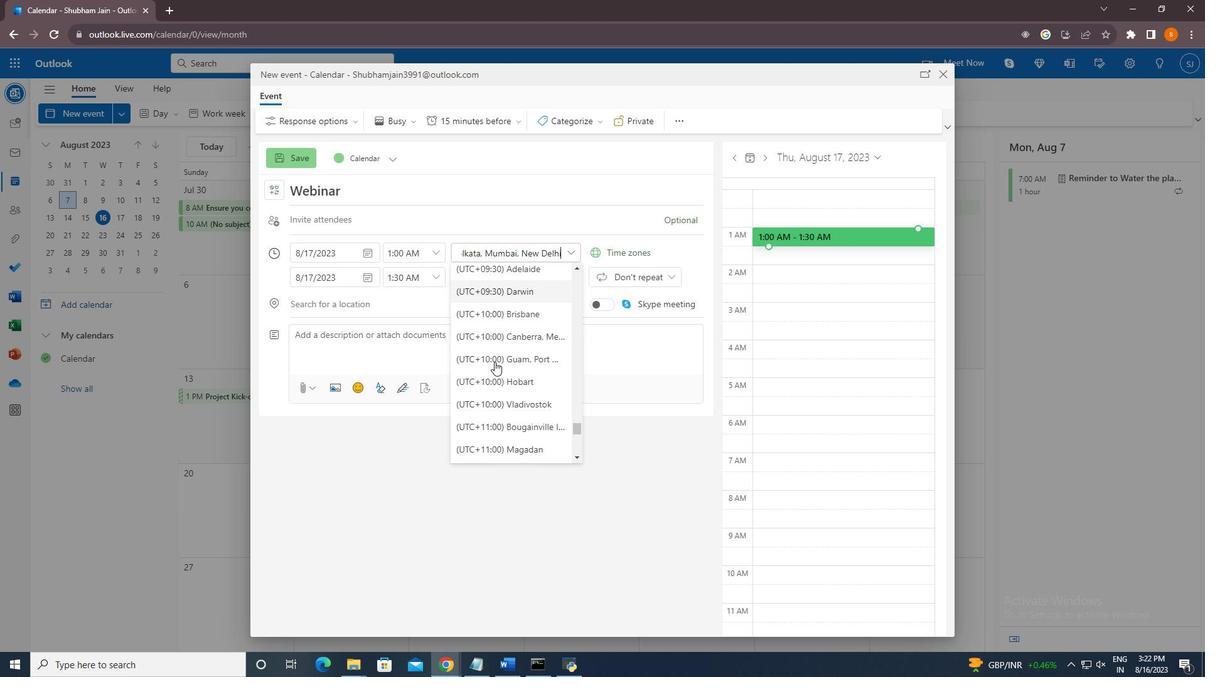 
Action: Mouse scrolled (494, 361) with delta (0, 0)
Screenshot: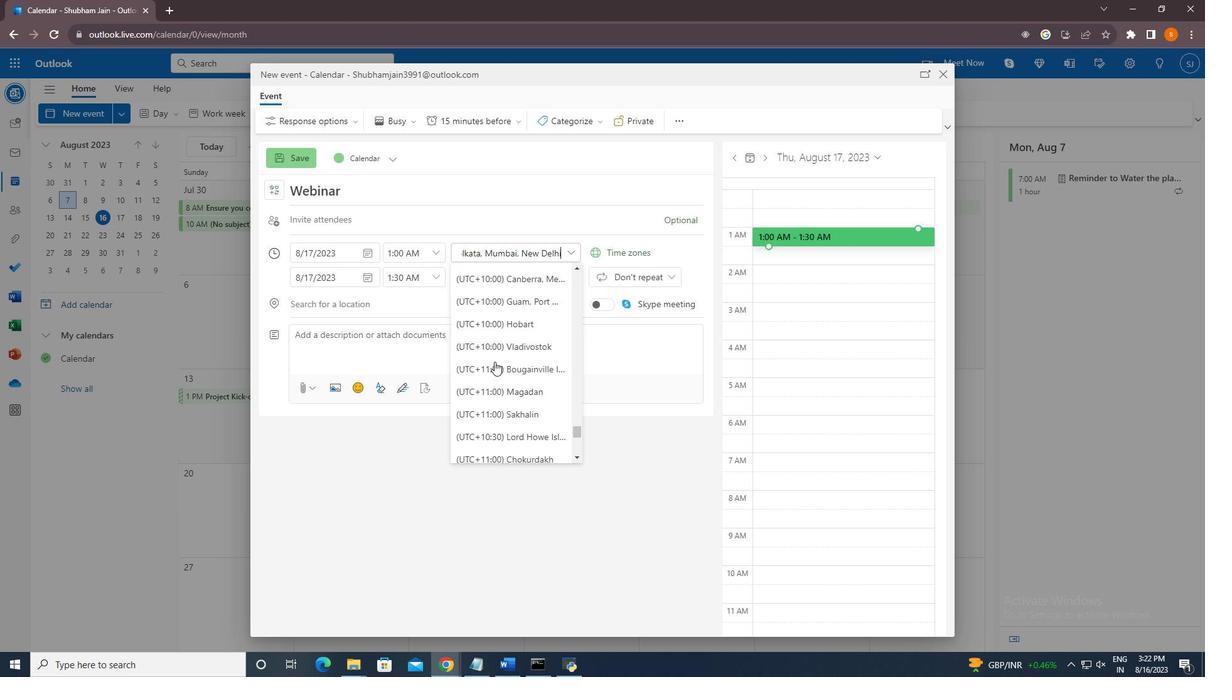 
Action: Mouse scrolled (494, 361) with delta (0, 0)
Screenshot: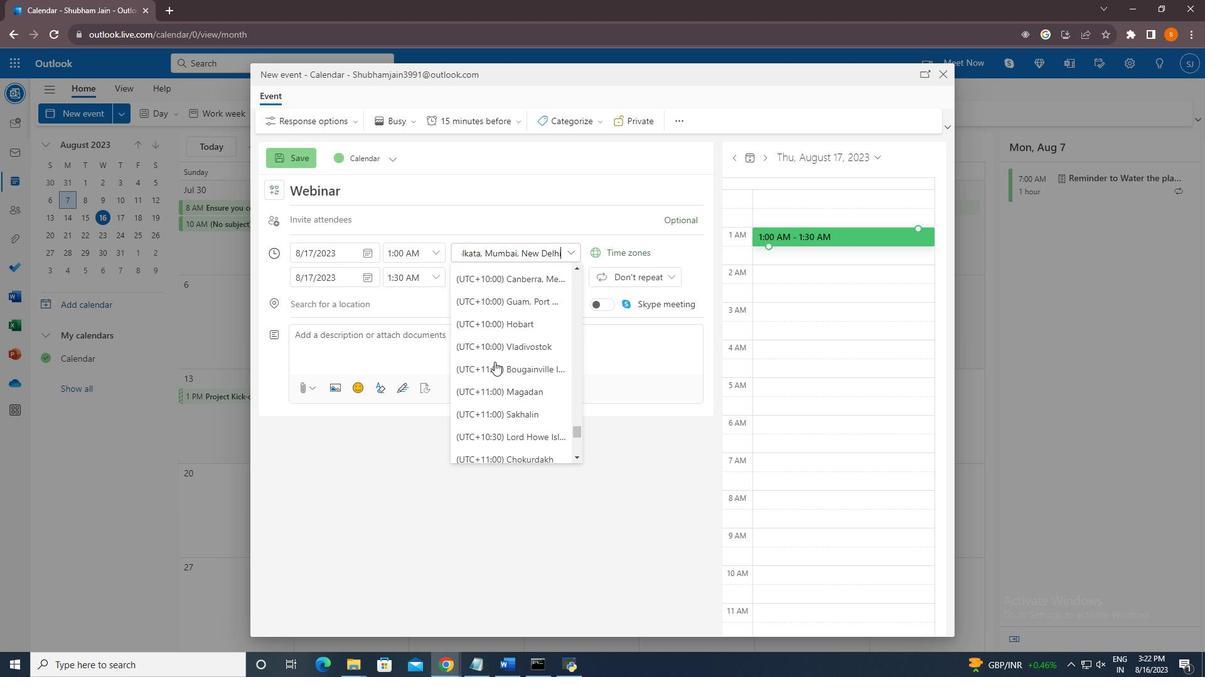 
Action: Mouse scrolled (494, 361) with delta (0, 0)
Screenshot: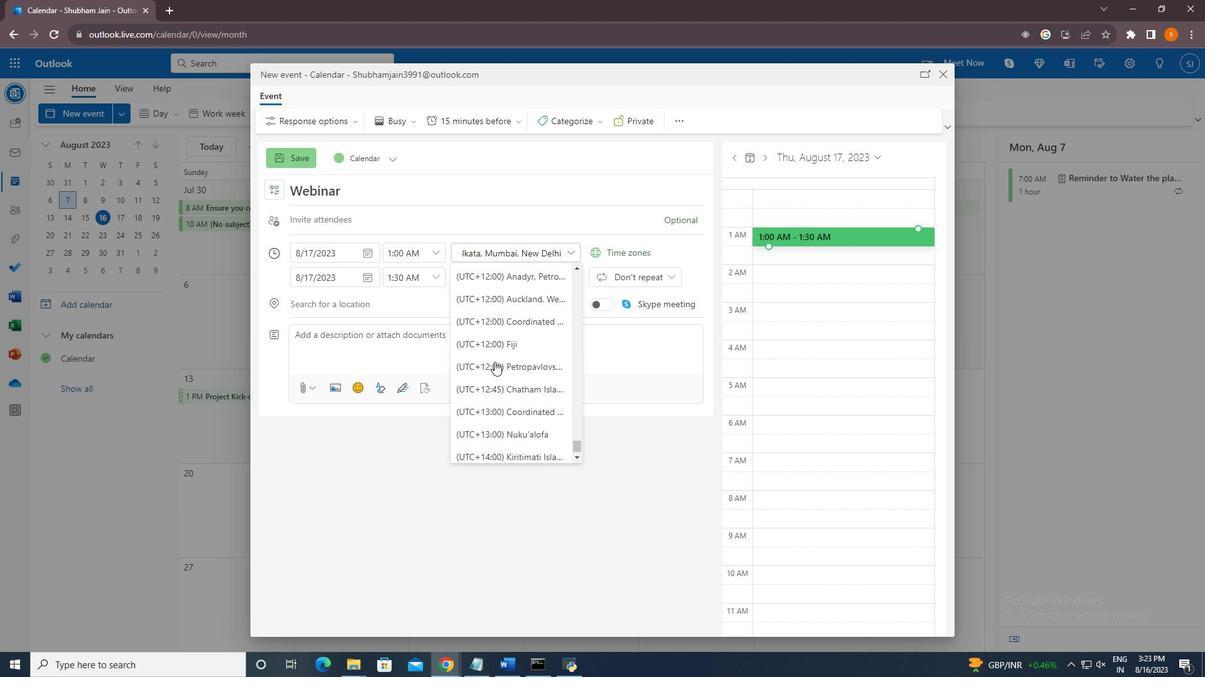 
Action: Mouse scrolled (494, 361) with delta (0, 0)
Screenshot: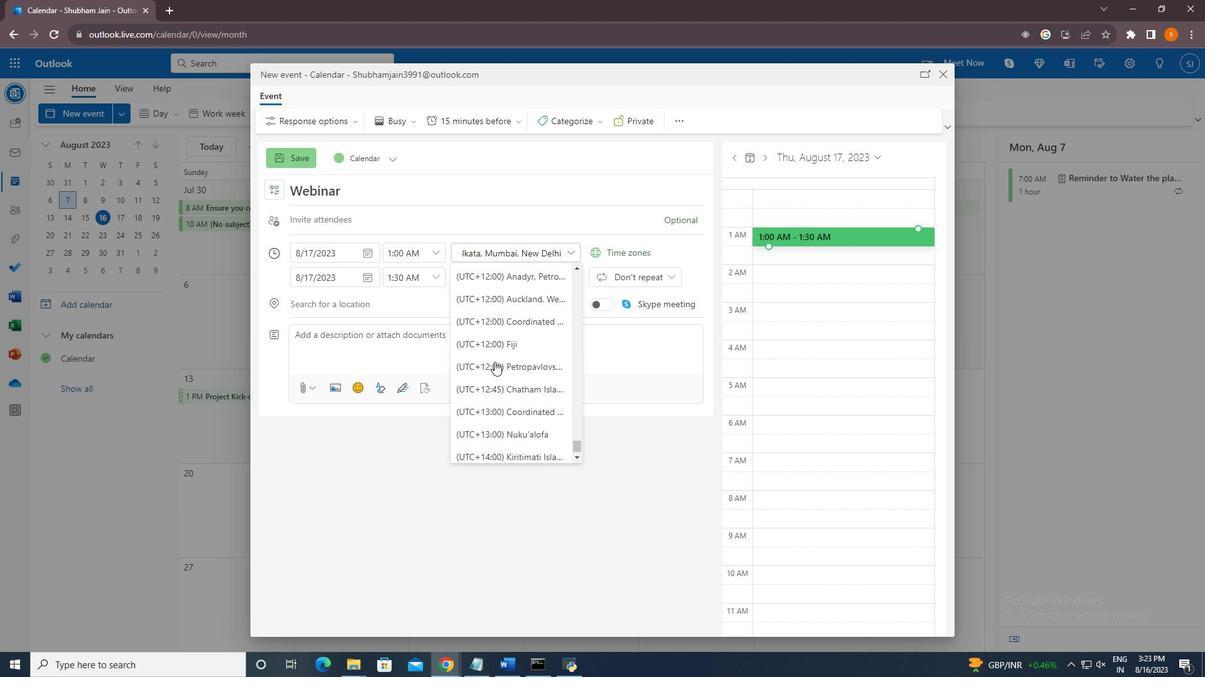 
Action: Mouse scrolled (494, 361) with delta (0, 0)
Screenshot: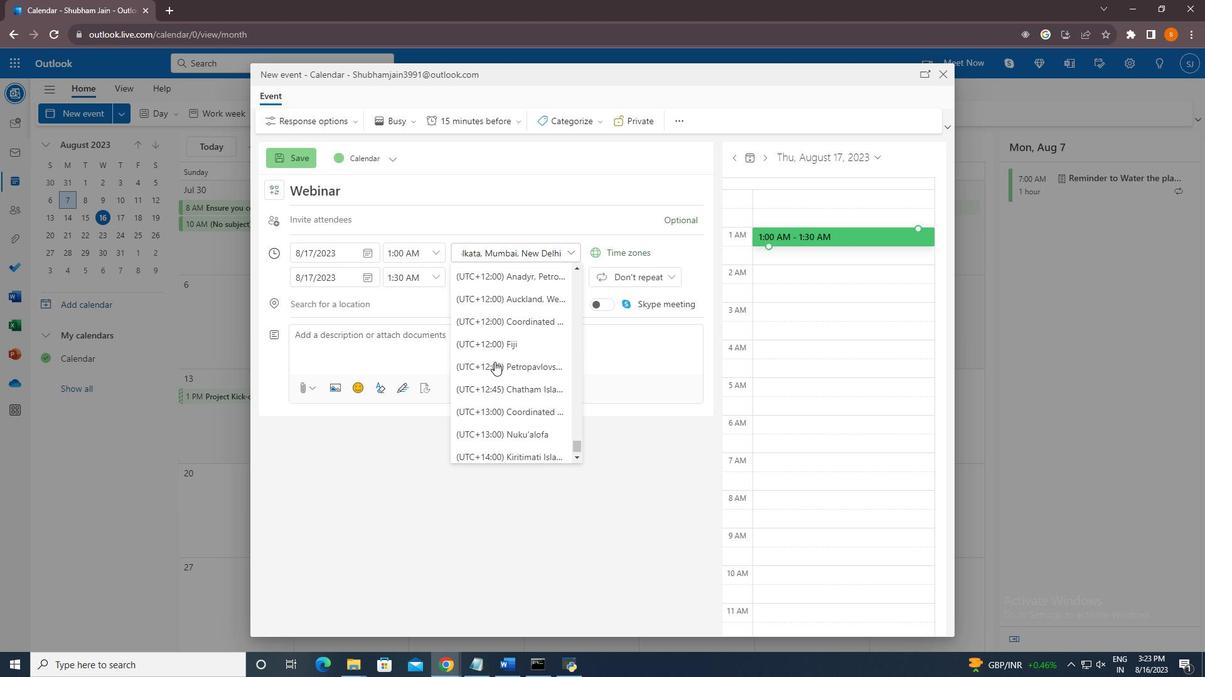 
Action: Mouse scrolled (494, 361) with delta (0, 0)
Screenshot: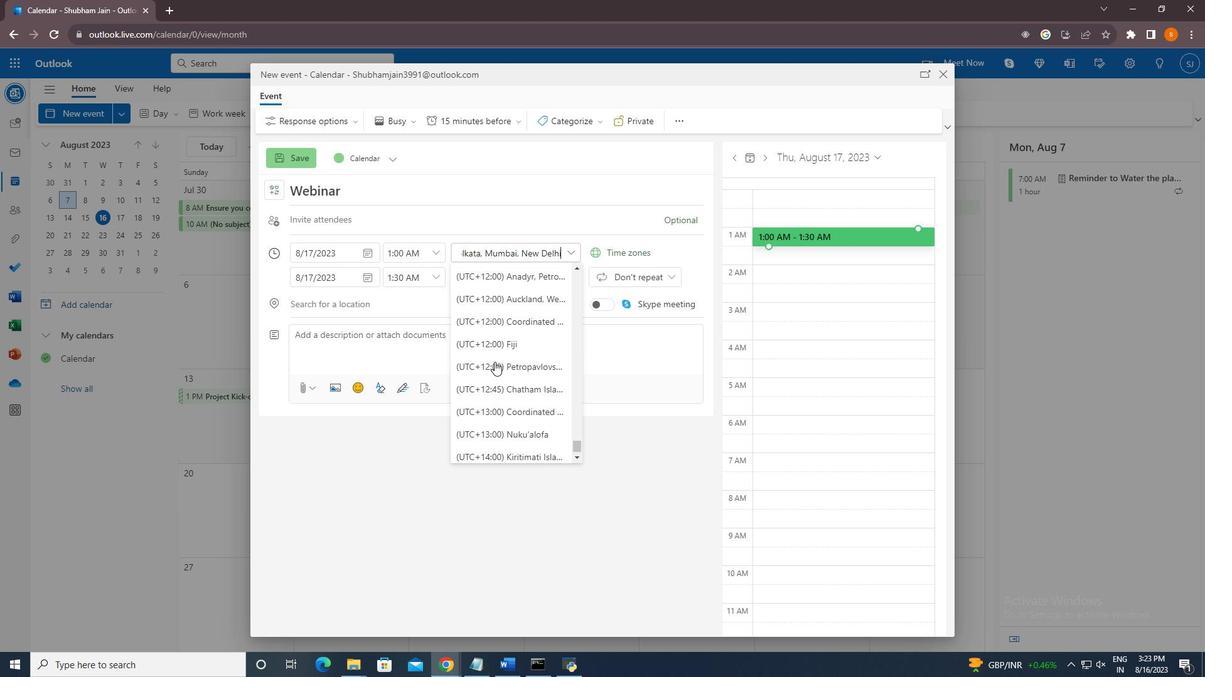 
Action: Mouse scrolled (494, 361) with delta (0, 0)
Screenshot: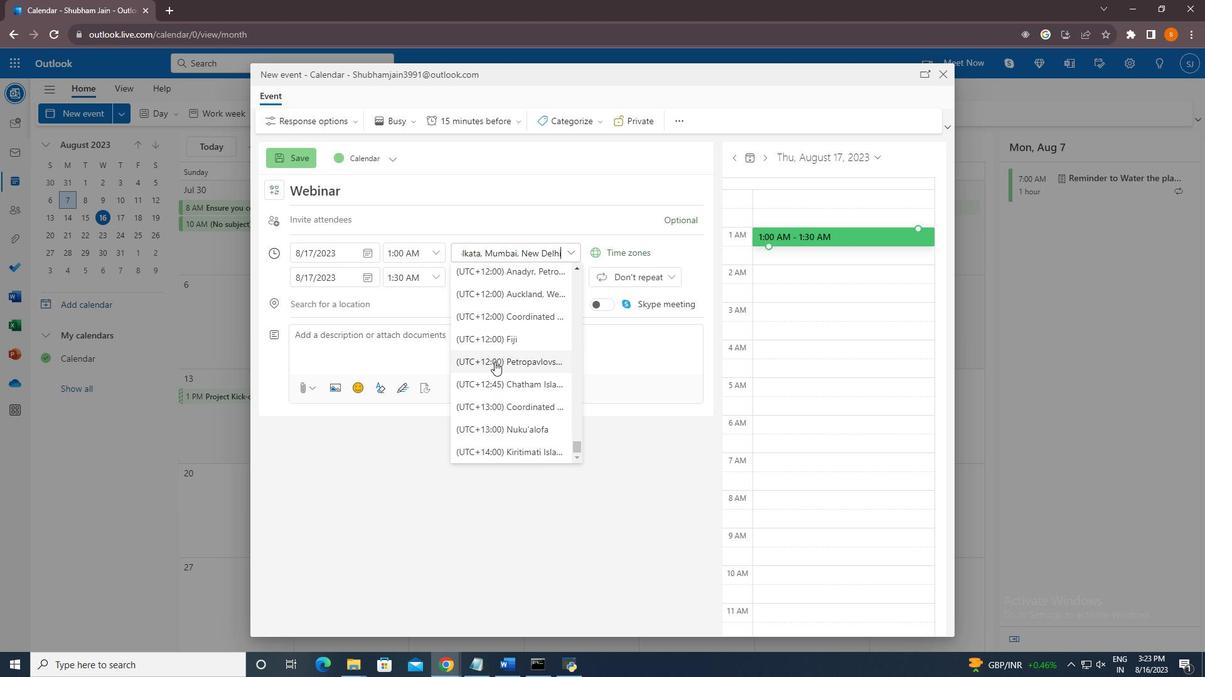 
Action: Mouse scrolled (494, 361) with delta (0, 0)
Screenshot: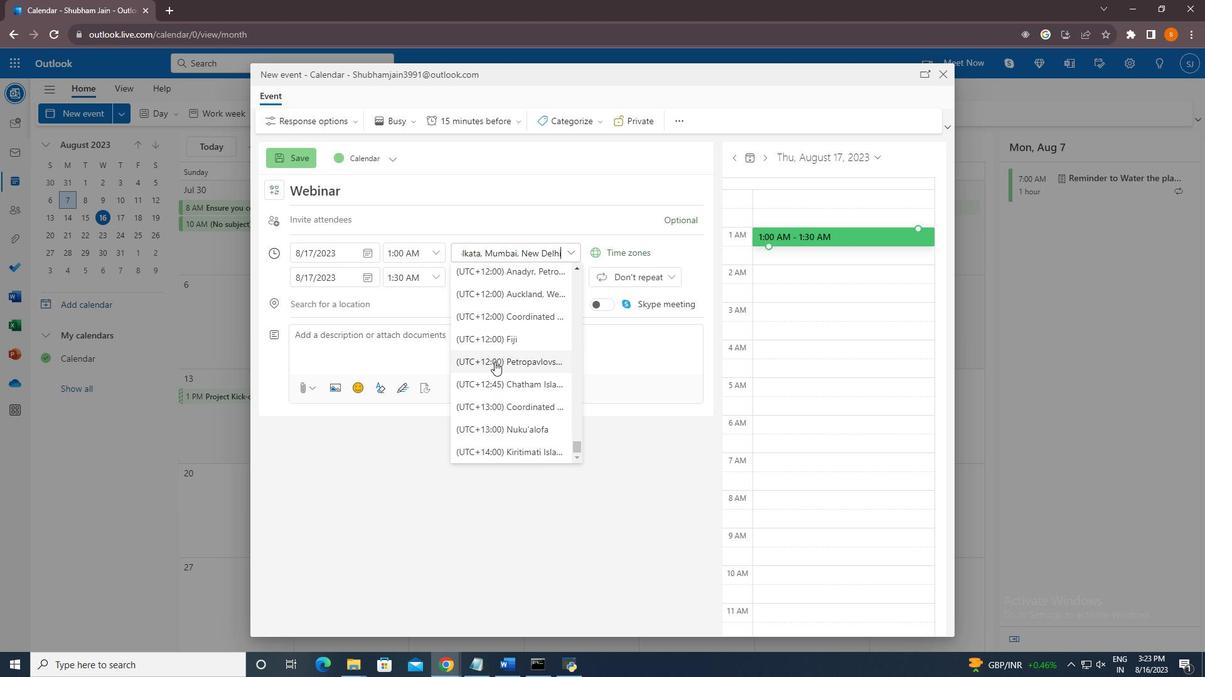 
Action: Mouse pressed left at (494, 362)
Screenshot: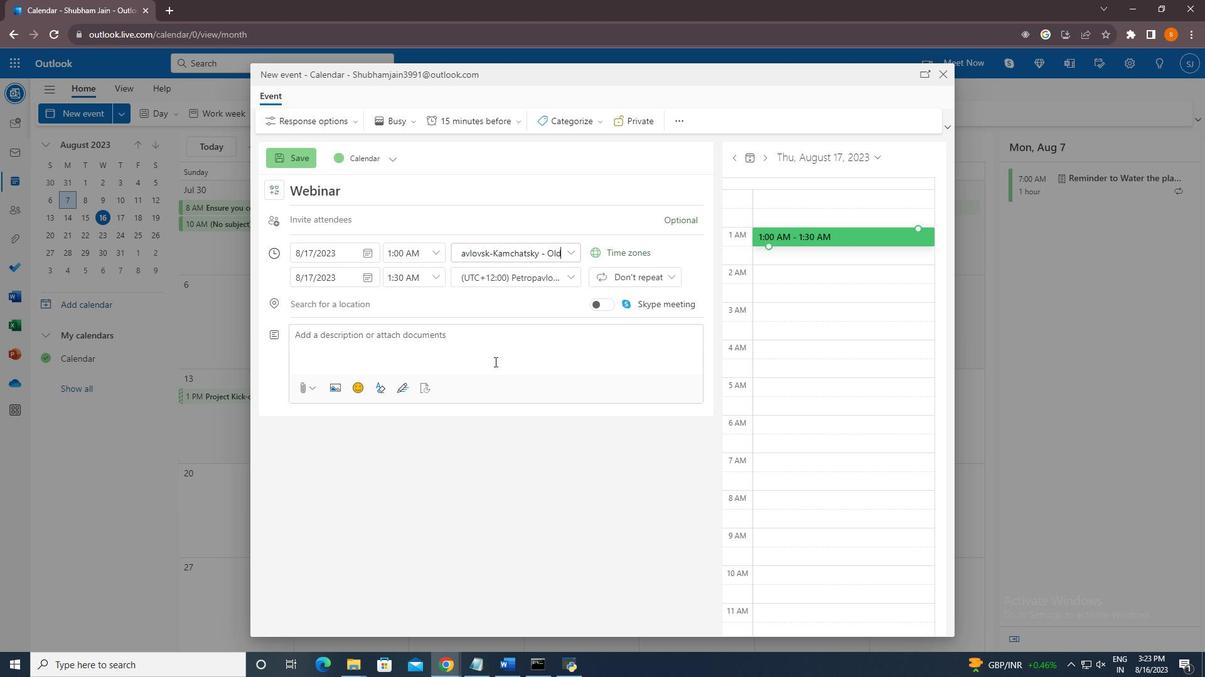 
Action: Mouse moved to (572, 254)
Screenshot: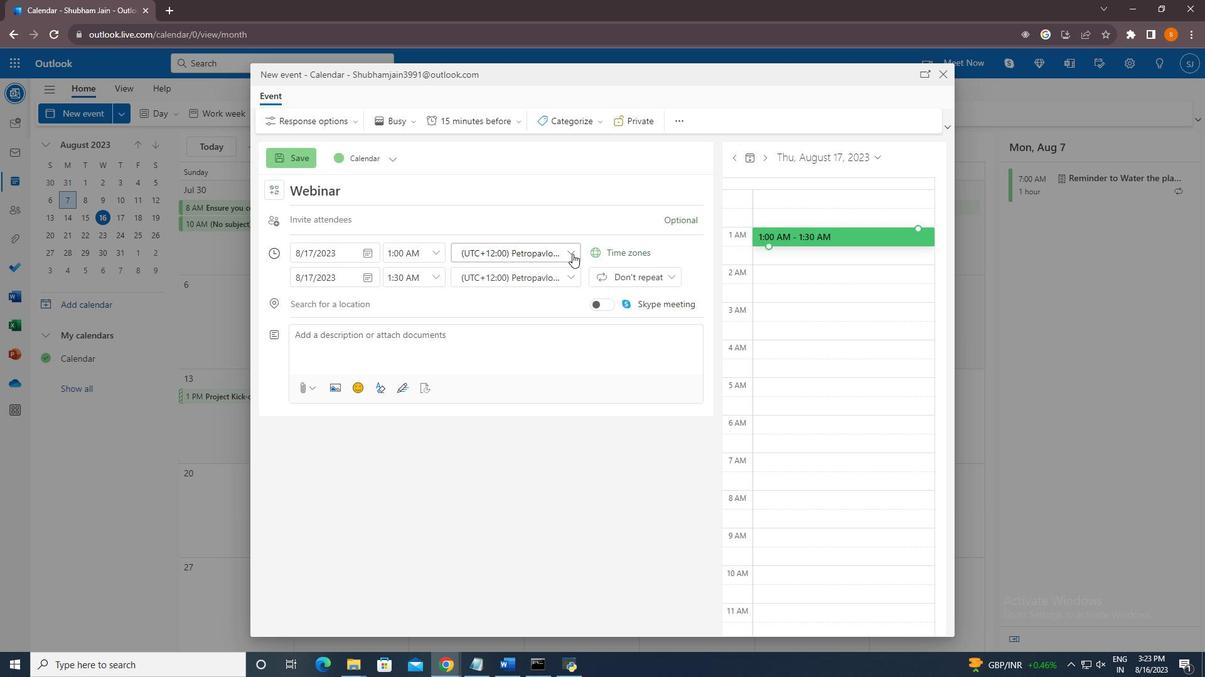 
Action: Mouse pressed left at (572, 254)
Screenshot: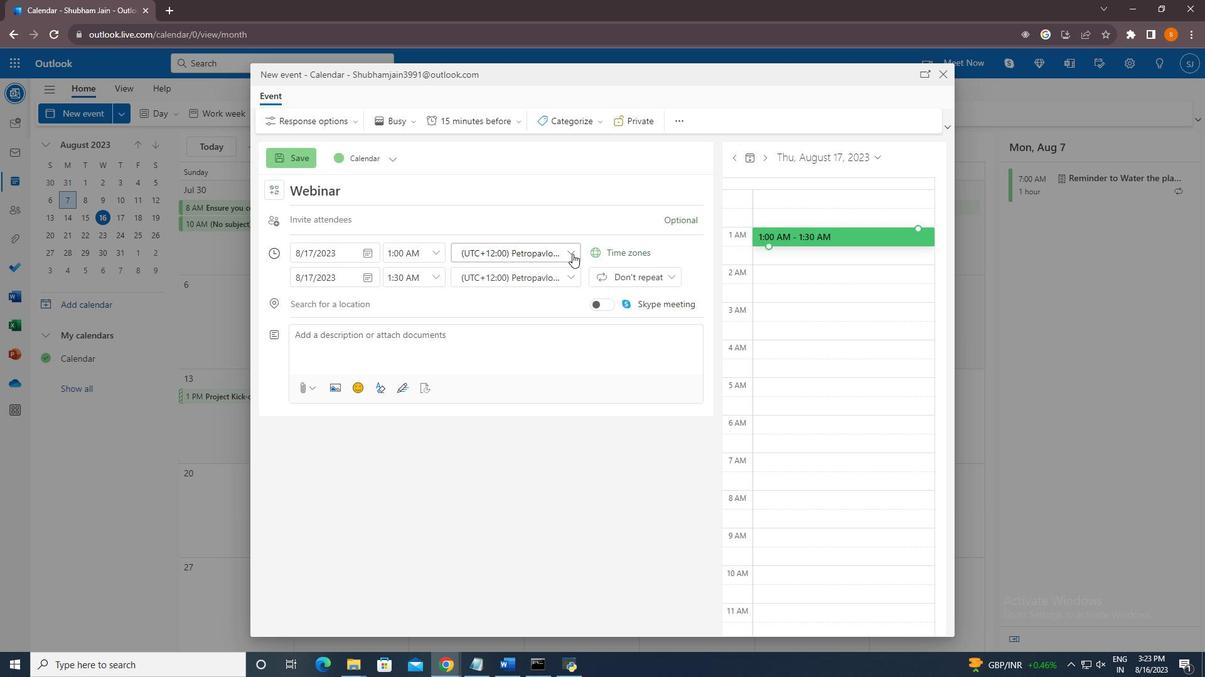 
Action: Mouse moved to (534, 360)
Screenshot: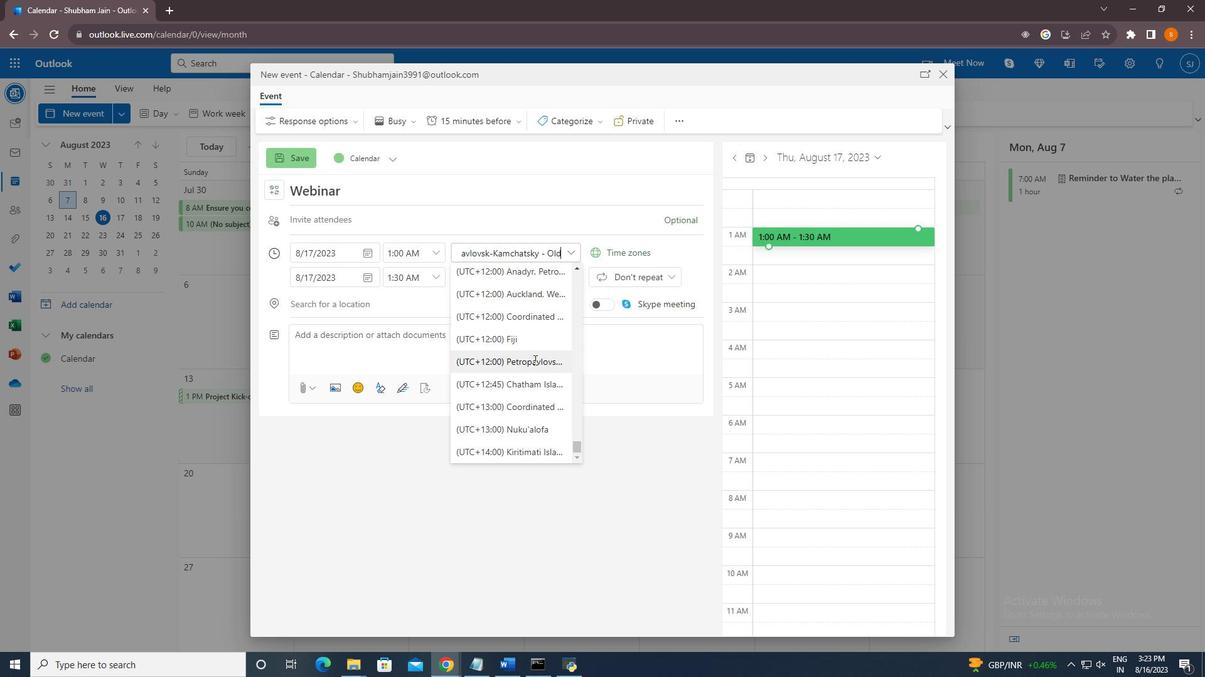 
Action: Mouse pressed left at (534, 360)
Screenshot: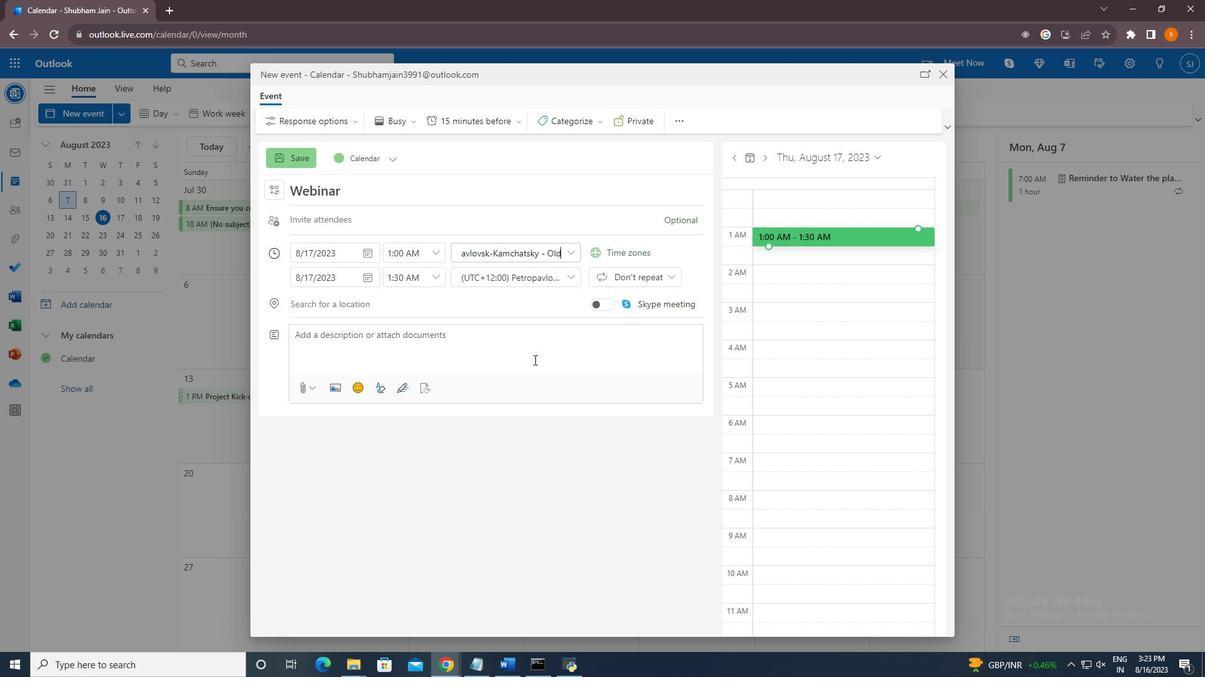 
Action: Mouse moved to (298, 161)
Screenshot: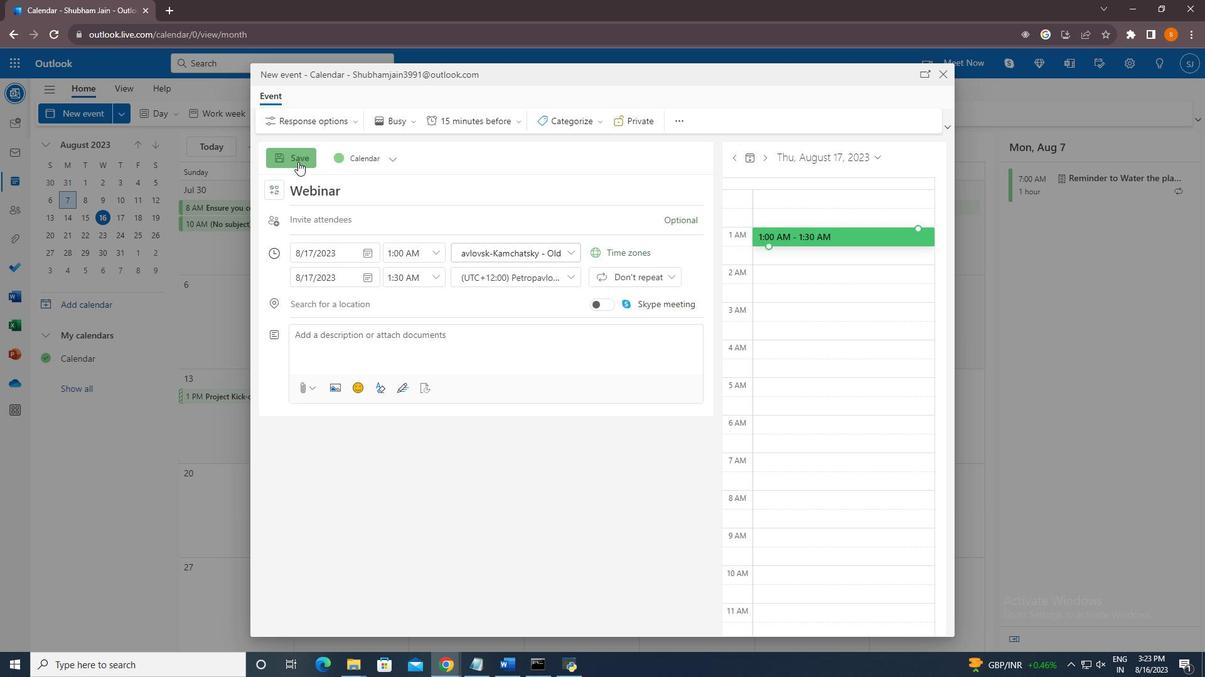 
Action: Mouse pressed left at (298, 161)
Screenshot: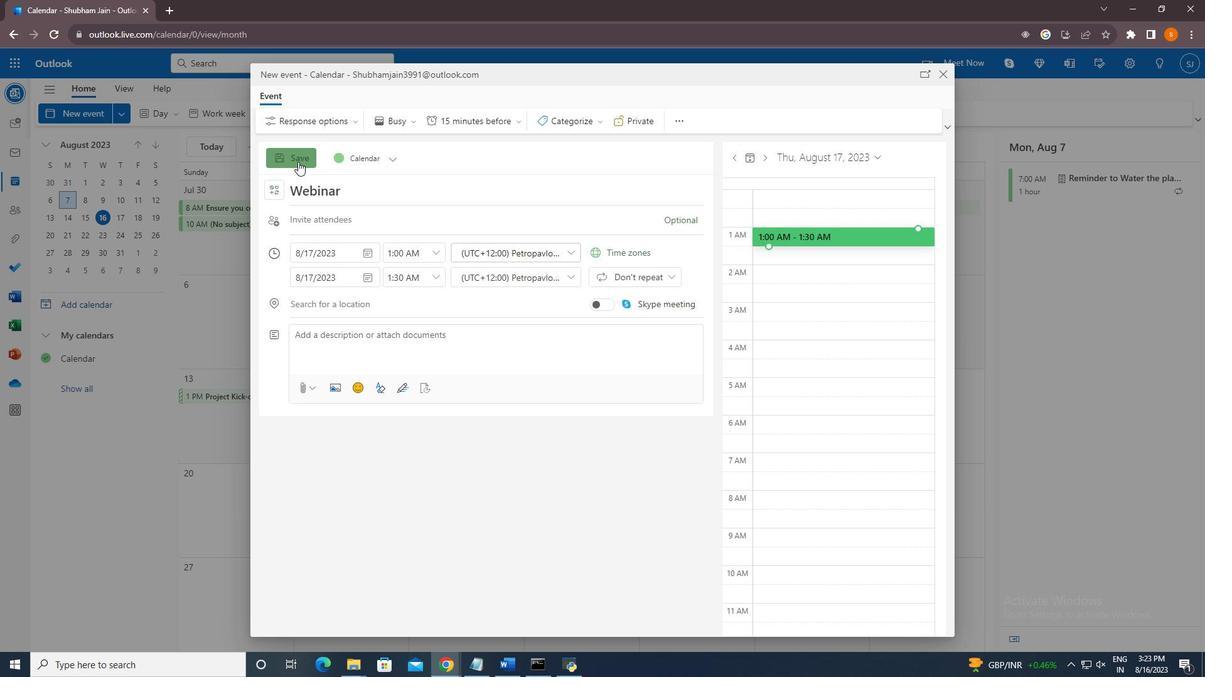
